 Task: Play online wordle game with 7 letters.
Action: Mouse moved to (590, 414)
Screenshot: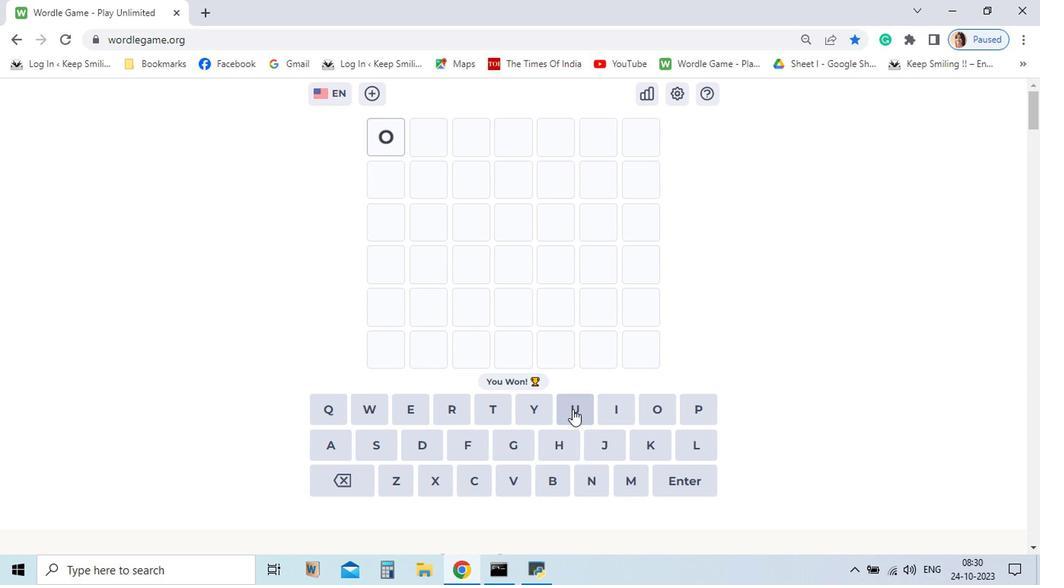 
Action: Mouse pressed left at (590, 414)
Screenshot: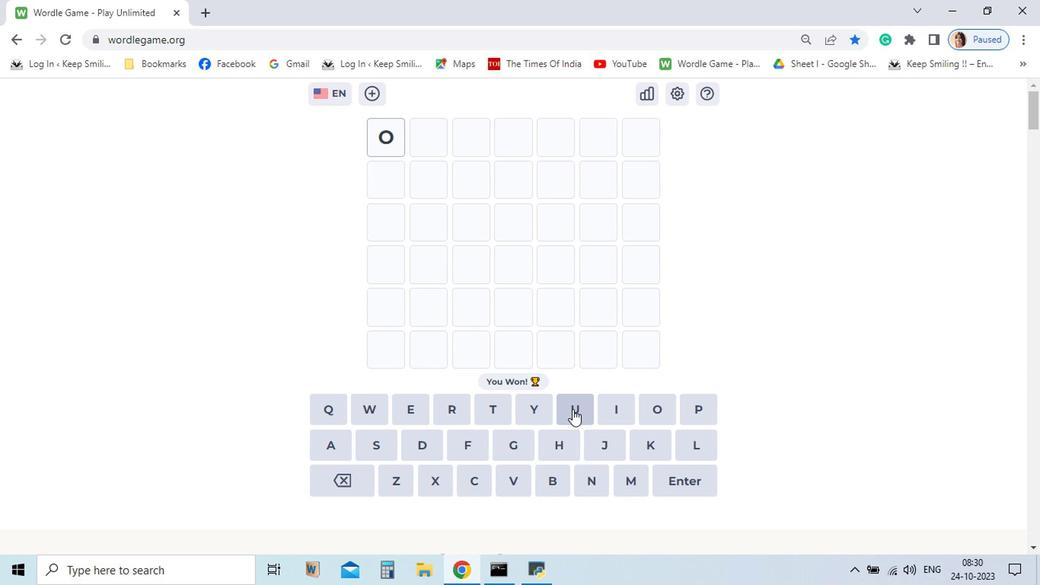 
Action: Mouse moved to (530, 414)
Screenshot: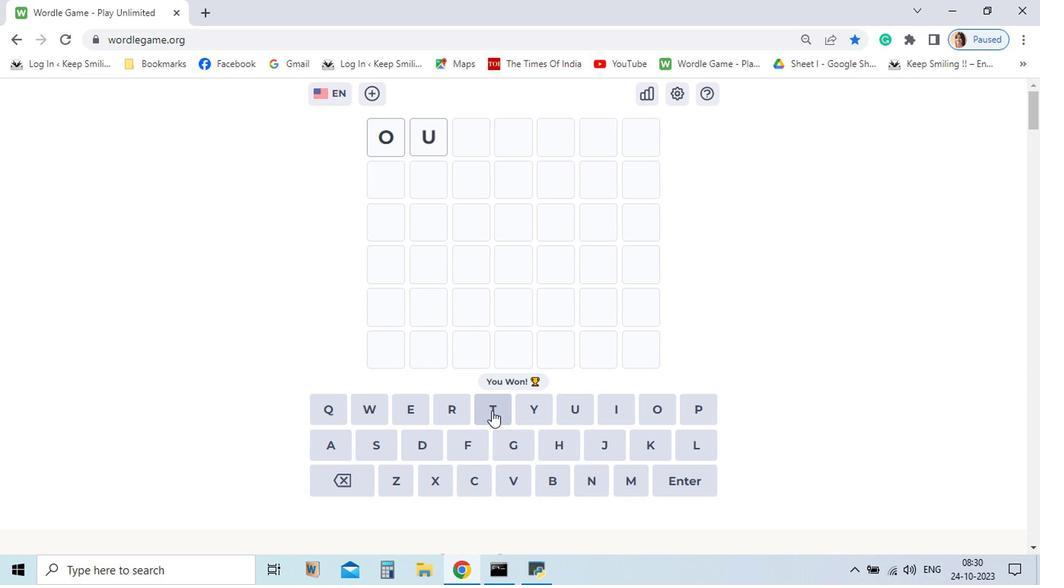 
Action: Mouse pressed left at (530, 414)
Screenshot: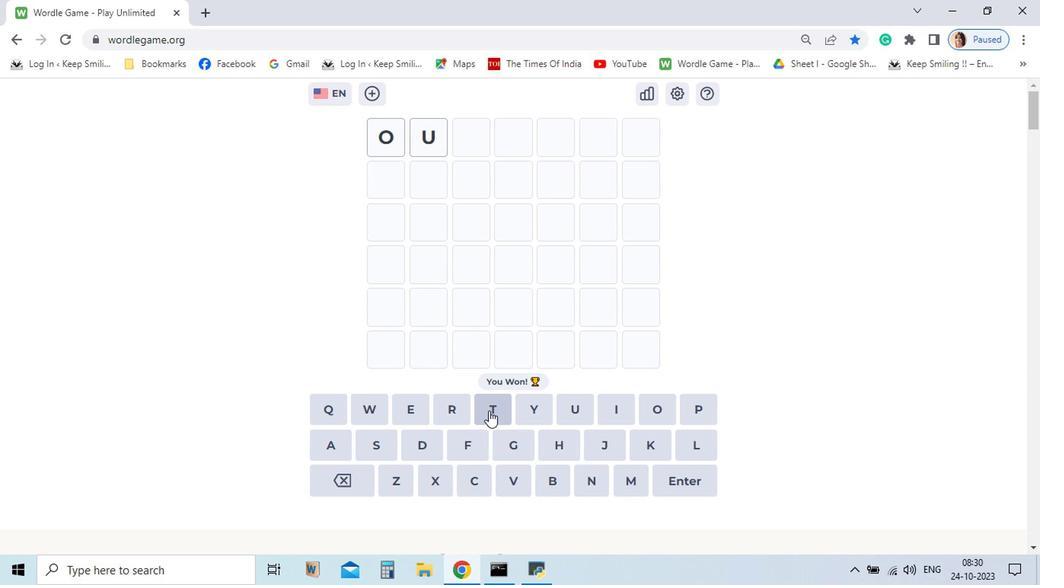 
Action: Mouse moved to (471, 415)
Screenshot: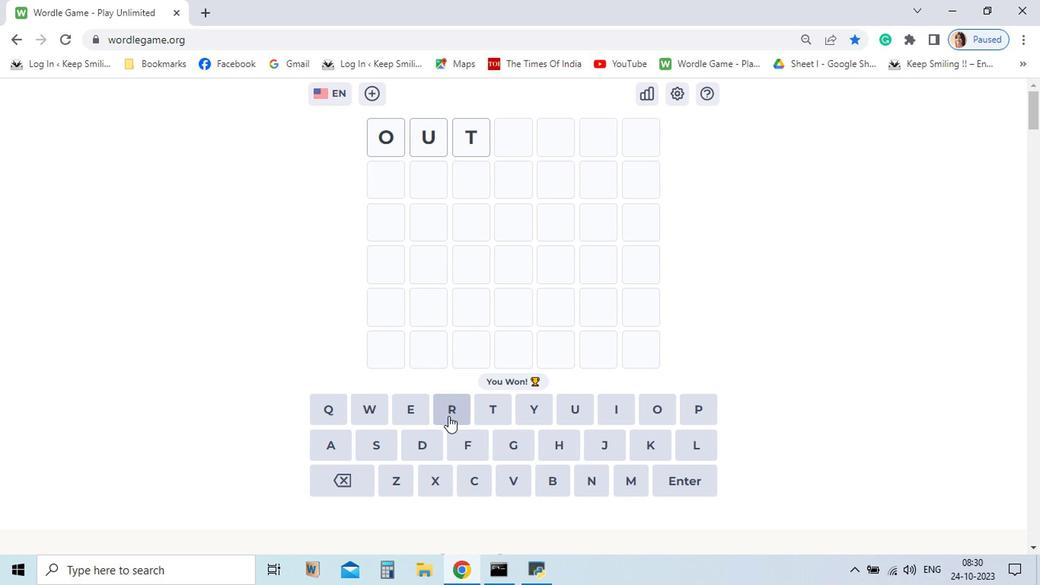 
Action: Mouse pressed left at (471, 415)
Screenshot: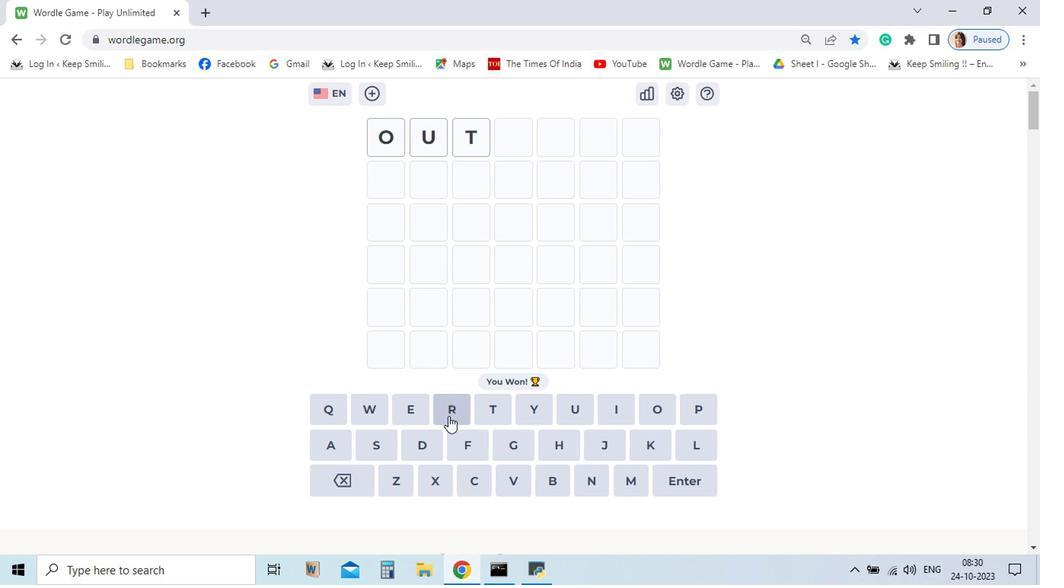 
Action: Mouse moved to (442, 418)
Screenshot: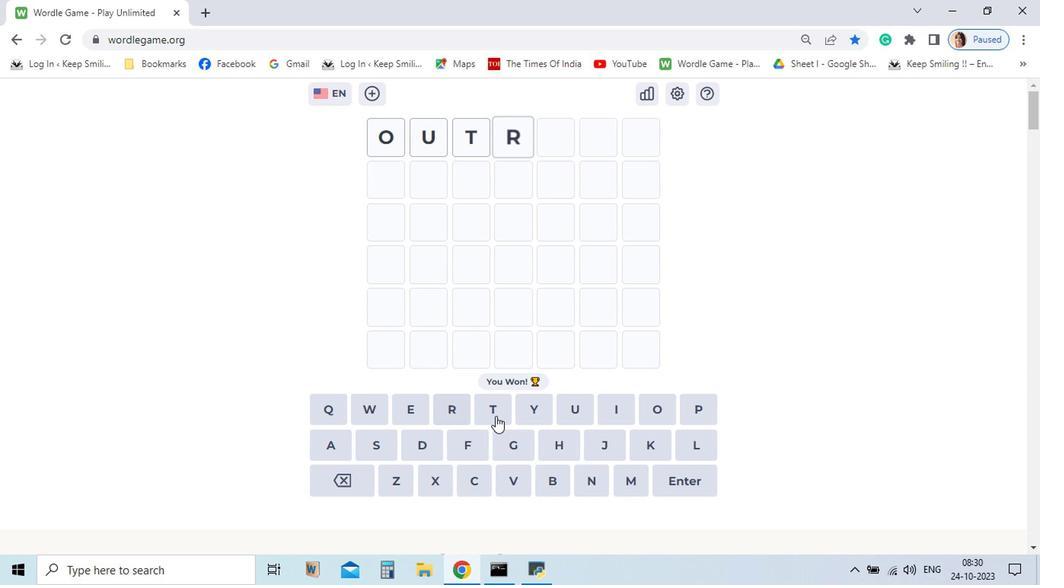 
Action: Mouse pressed left at (442, 418)
Screenshot: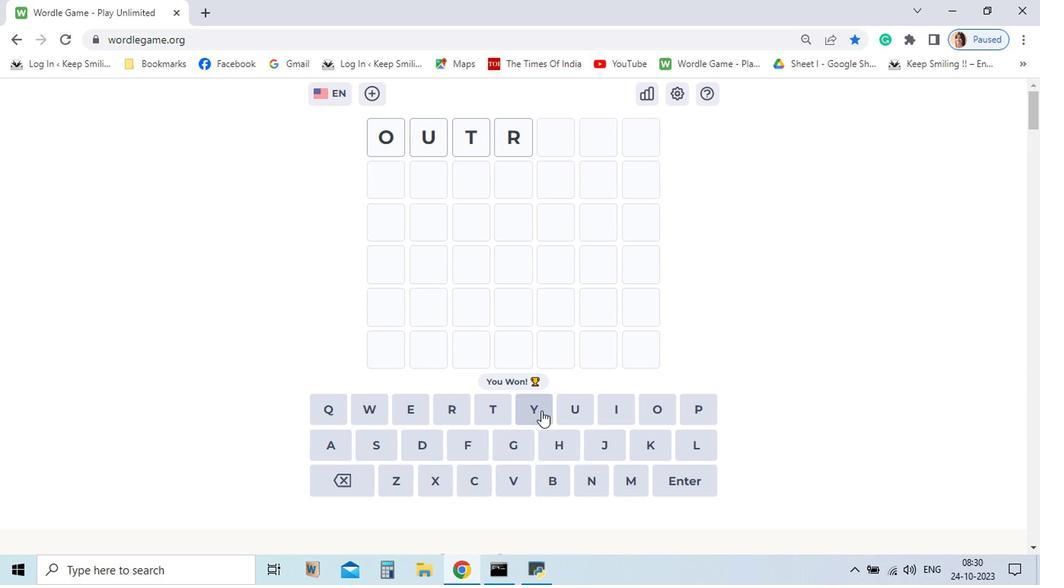 
Action: Mouse moved to (527, 416)
Screenshot: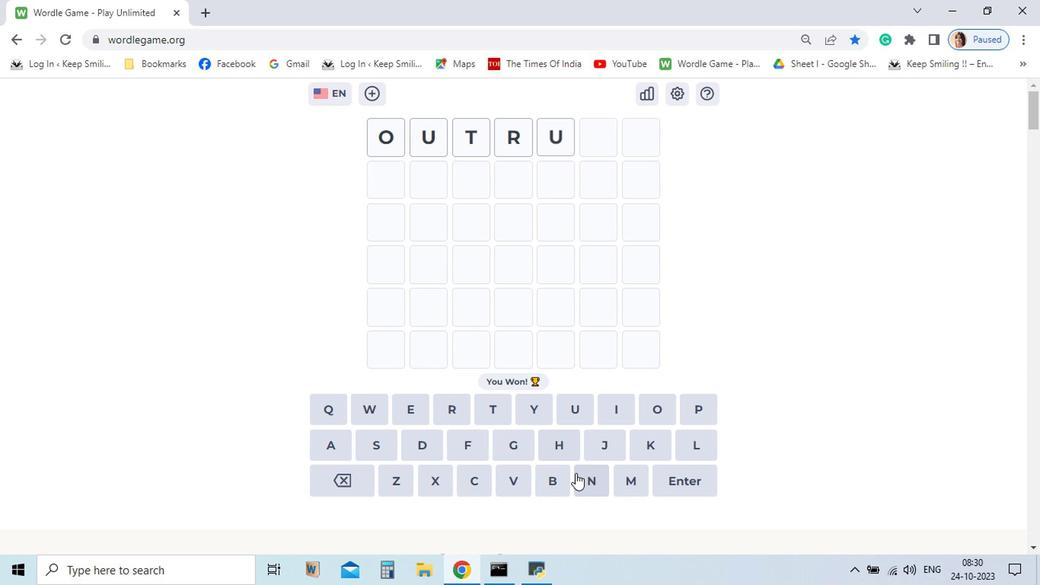 
Action: Mouse pressed left at (527, 416)
Screenshot: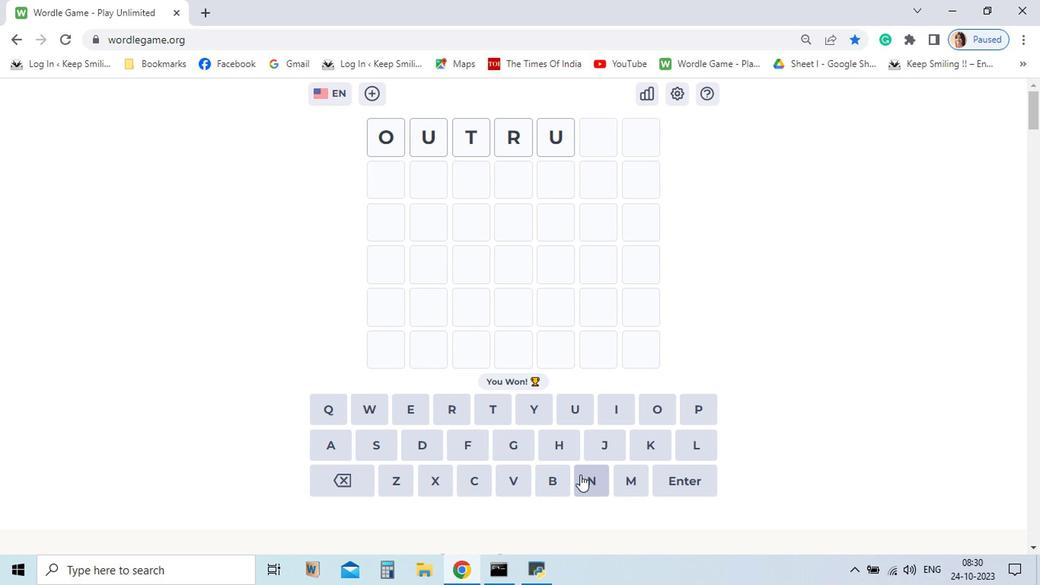 
Action: Mouse moved to (542, 464)
Screenshot: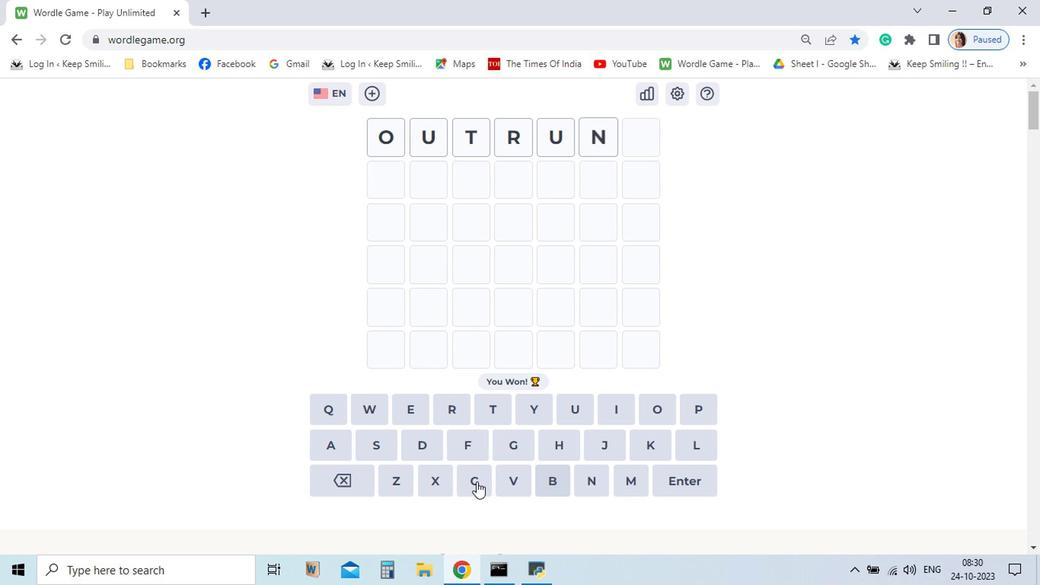 
Action: Mouse pressed left at (542, 464)
Screenshot: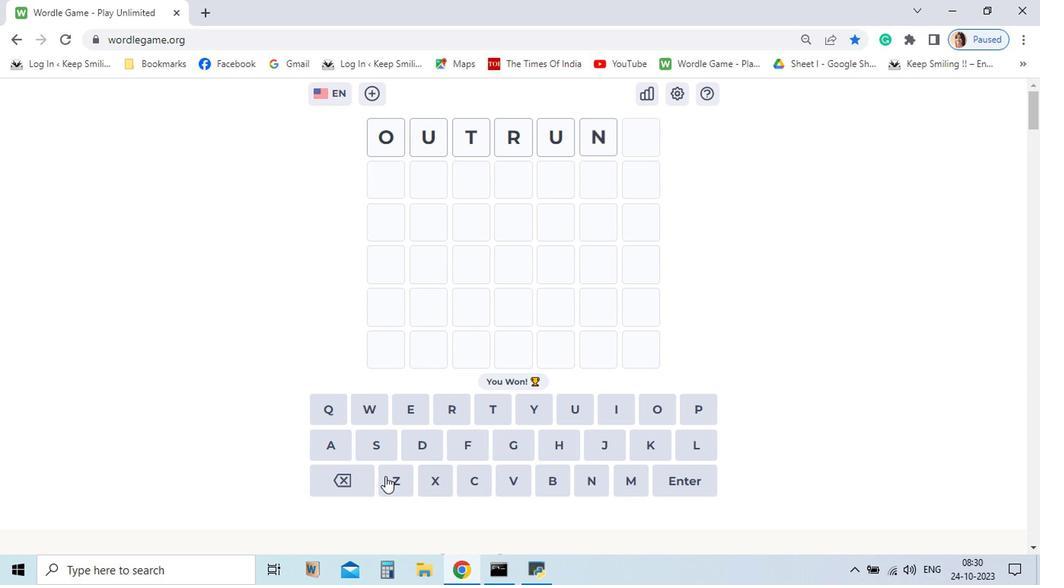 
Action: Mouse moved to (392, 439)
Screenshot: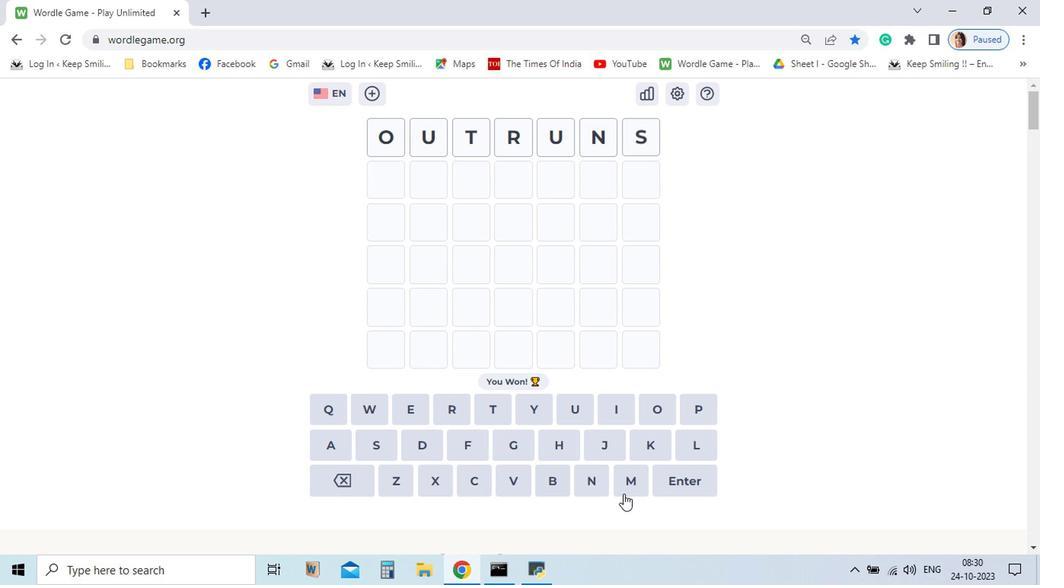 
Action: Mouse pressed left at (392, 439)
Screenshot: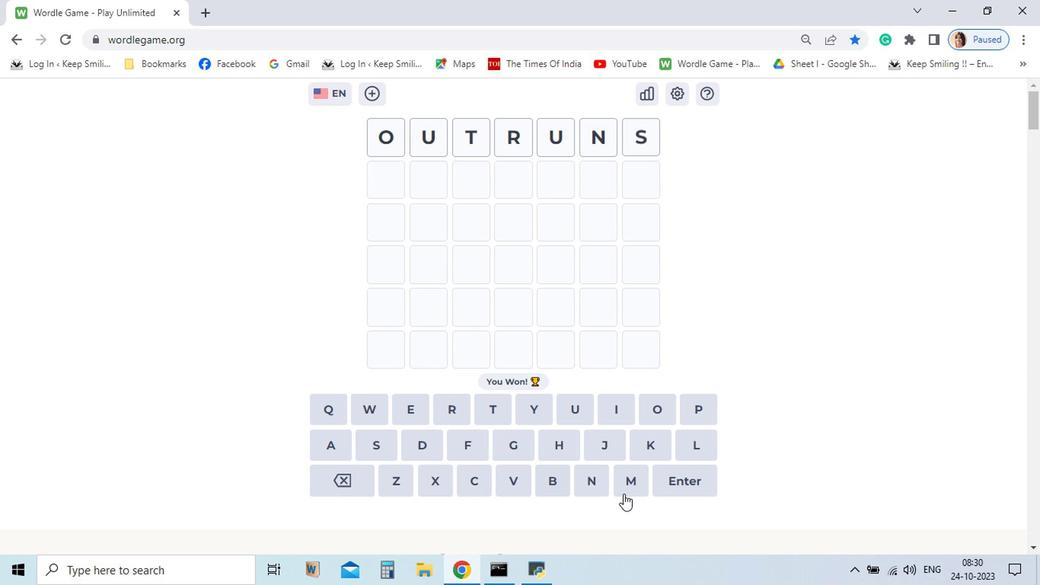 
Action: Mouse moved to (614, 461)
Screenshot: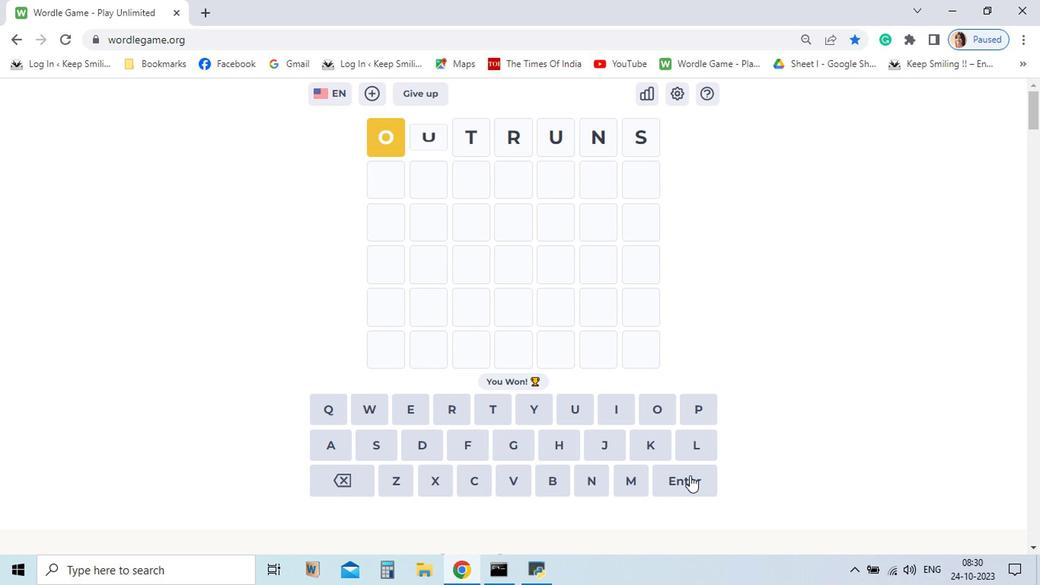 
Action: Mouse pressed left at (614, 461)
Screenshot: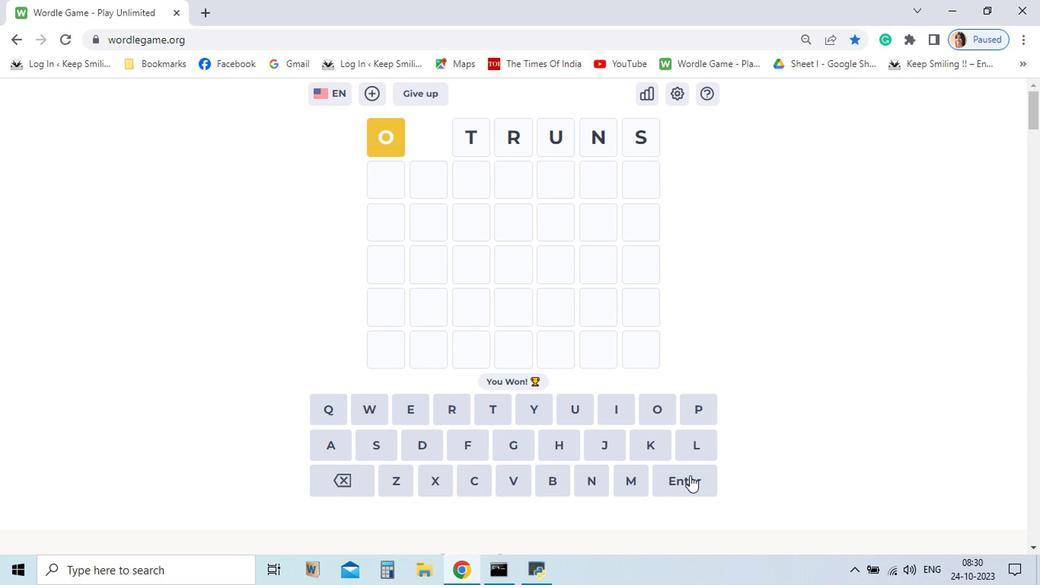 
Action: Mouse moved to (443, 416)
Screenshot: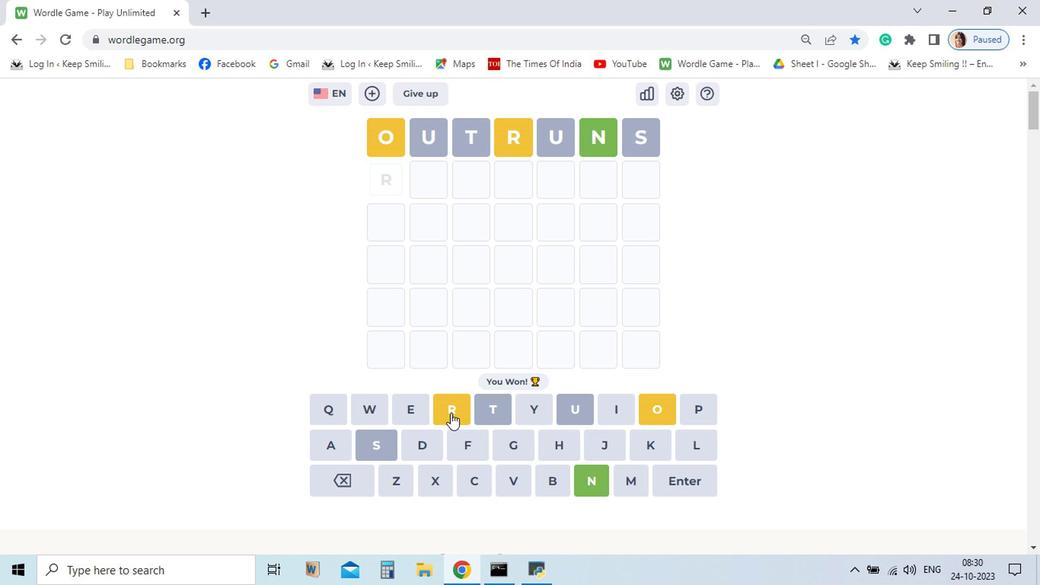 
Action: Mouse pressed left at (443, 416)
Screenshot: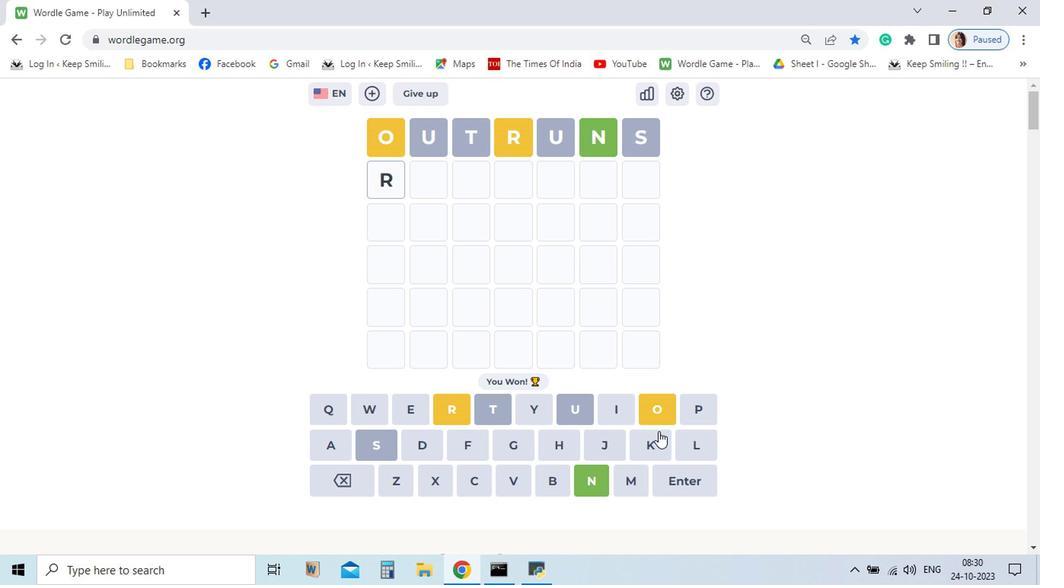 
Action: Mouse moved to (588, 413)
Screenshot: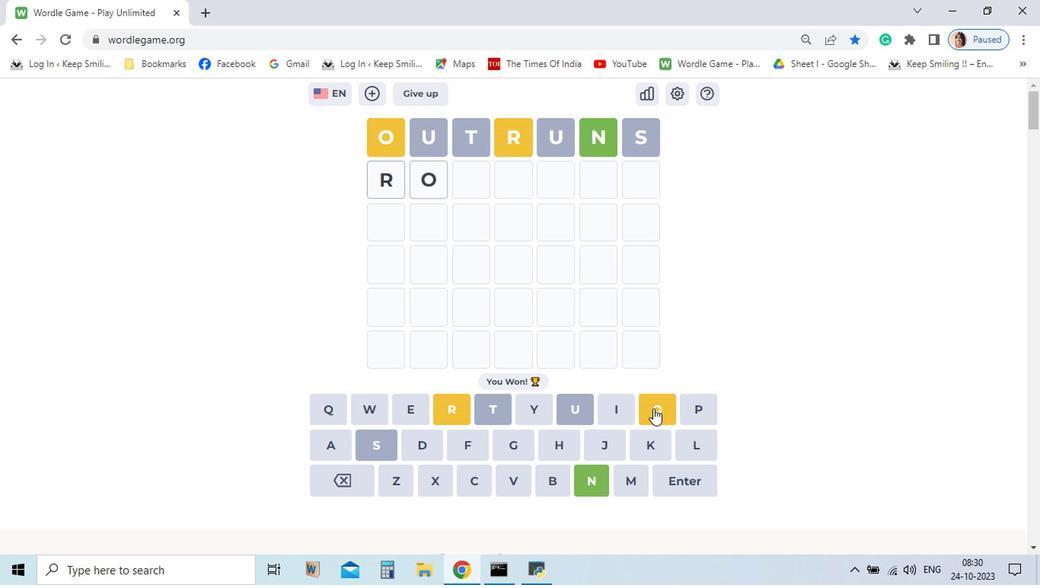 
Action: Mouse pressed left at (588, 413)
Screenshot: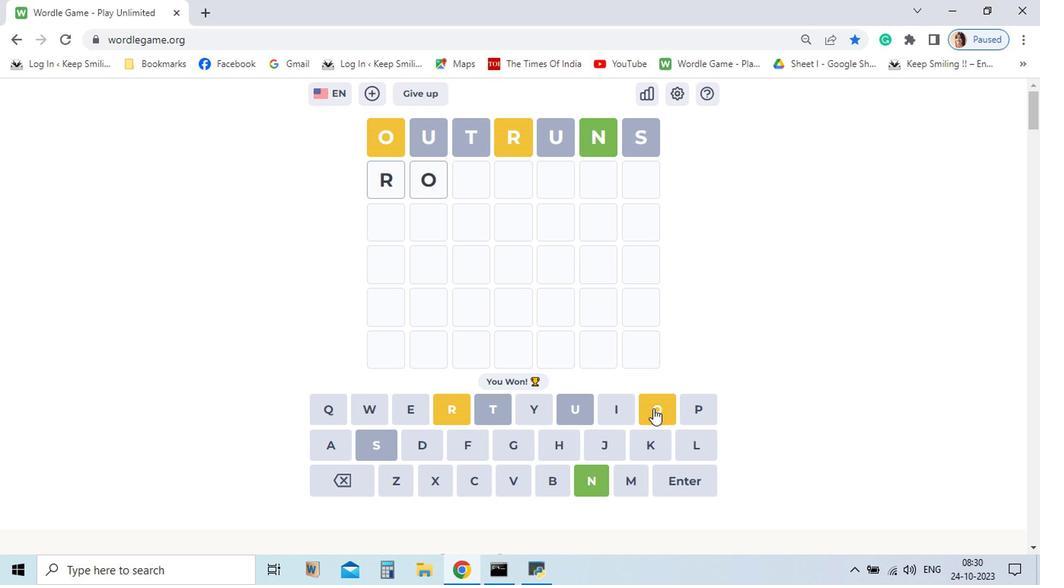
Action: Mouse moved to (360, 440)
Screenshot: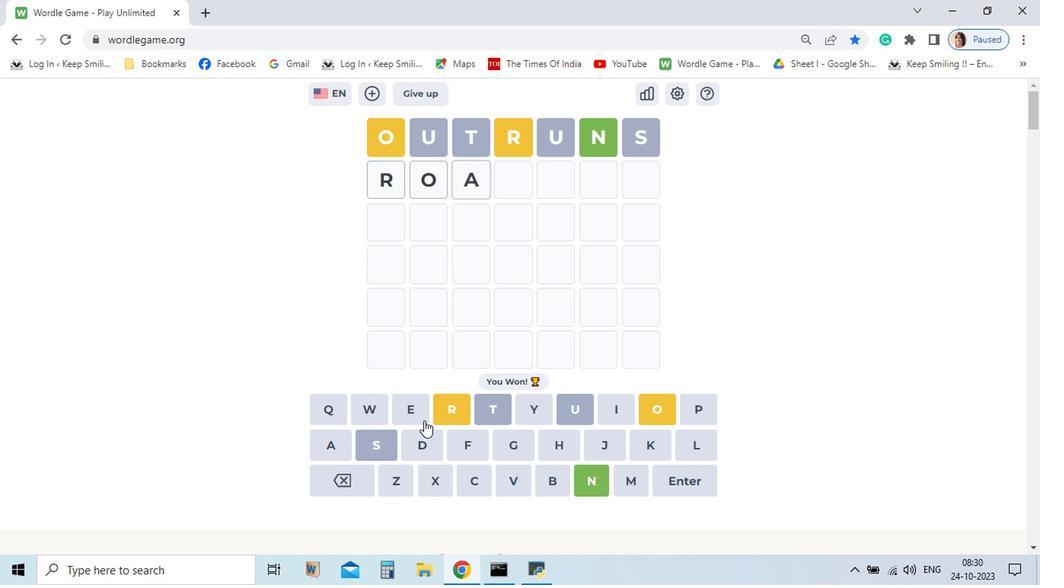 
Action: Mouse pressed left at (360, 440)
Screenshot: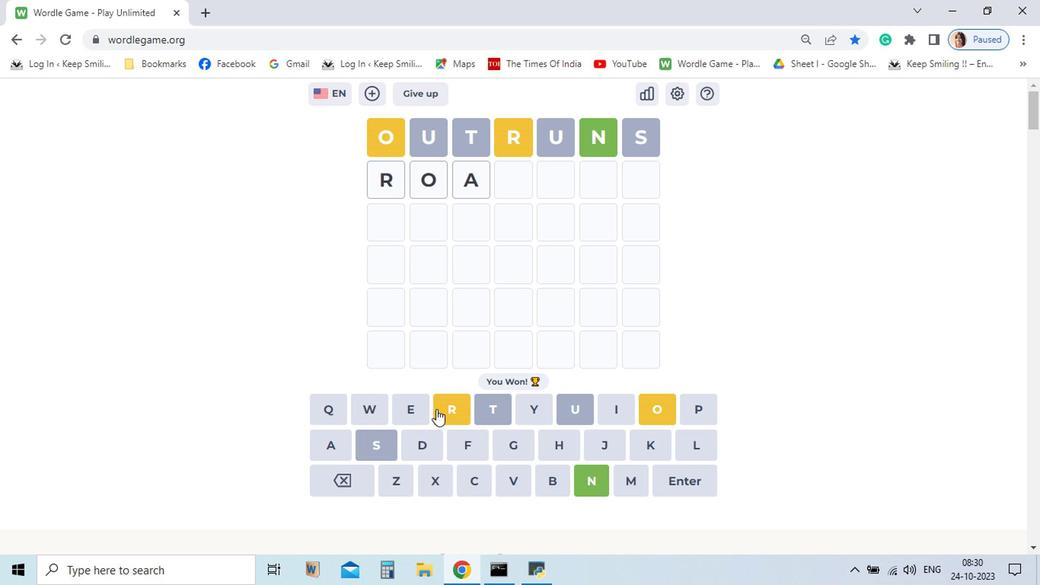 
Action: Mouse moved to (441, 414)
Screenshot: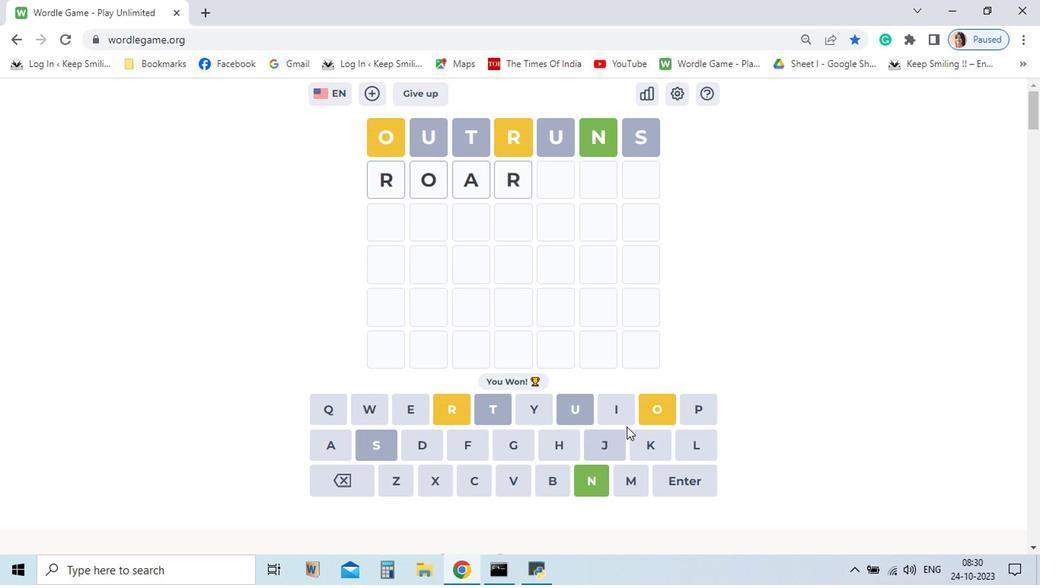 
Action: Mouse pressed left at (441, 414)
Screenshot: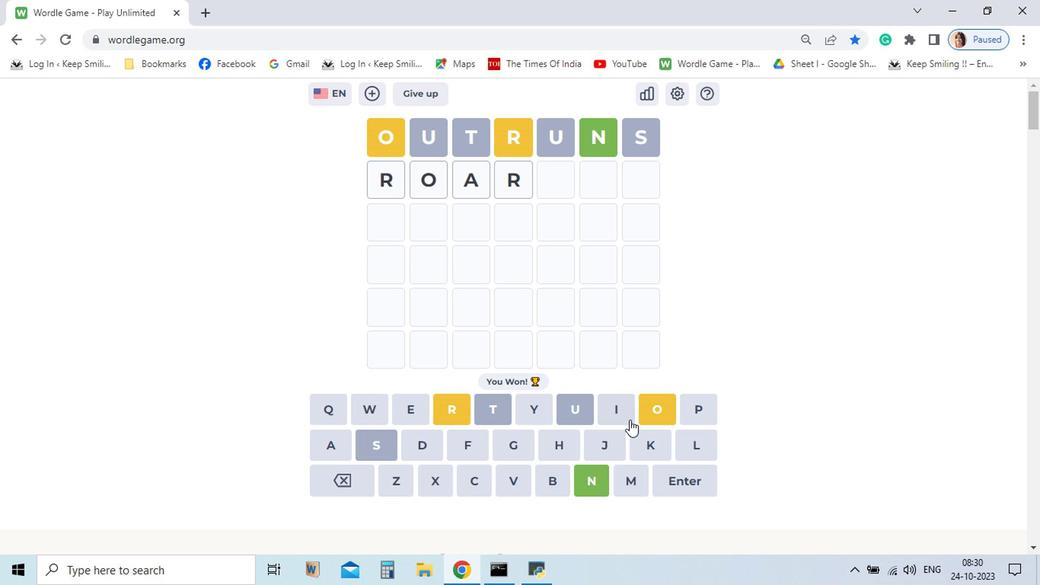 
Action: Mouse moved to (564, 414)
Screenshot: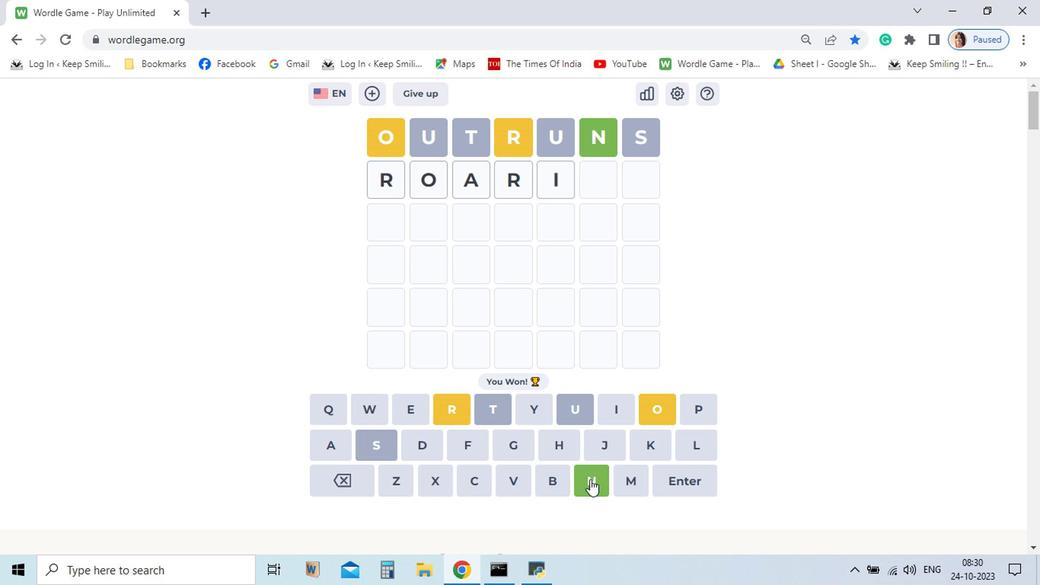 
Action: Mouse pressed left at (564, 414)
Screenshot: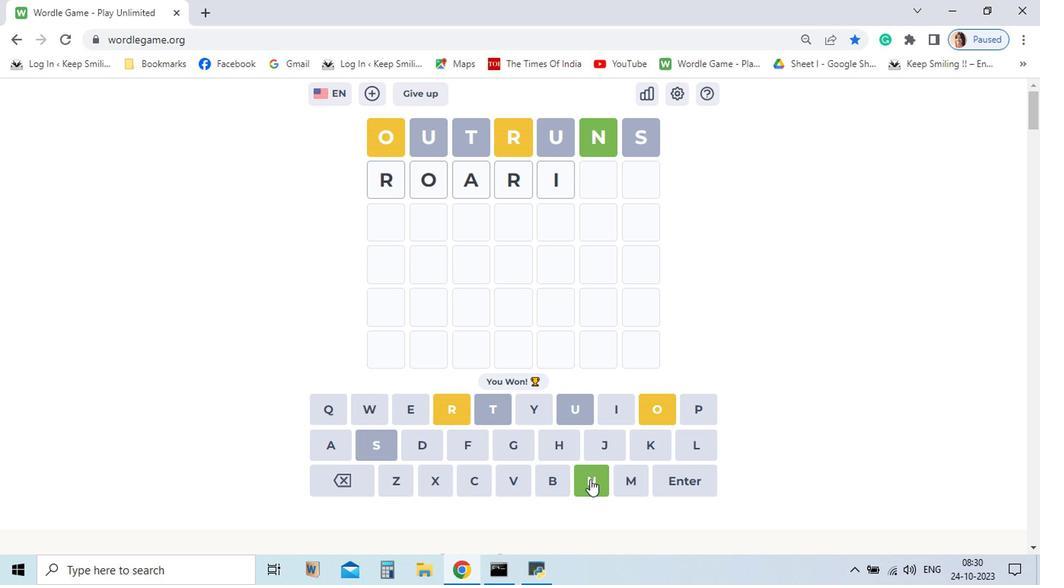 
Action: Mouse moved to (543, 463)
Screenshot: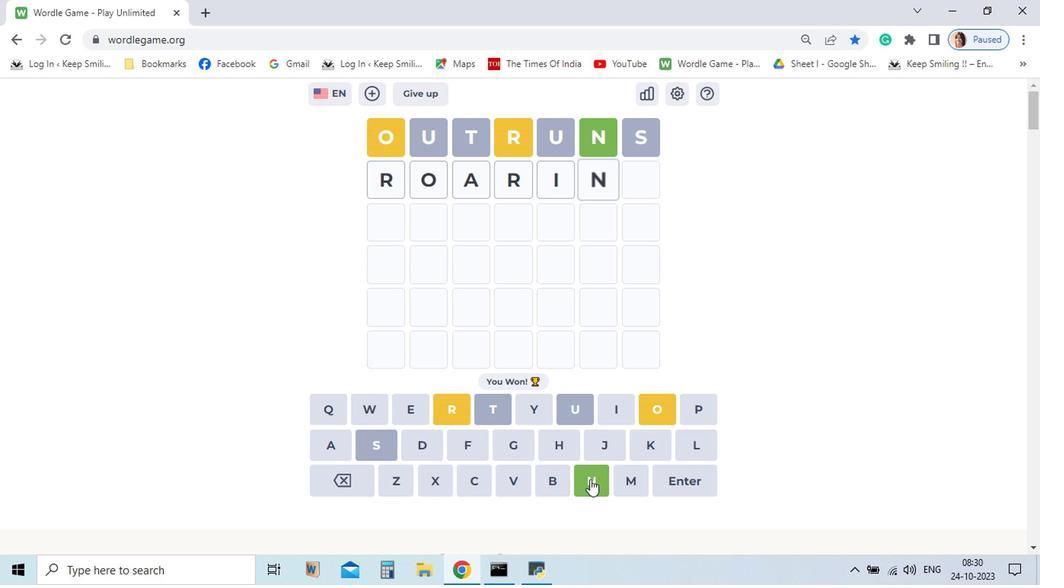 
Action: Mouse pressed left at (543, 463)
Screenshot: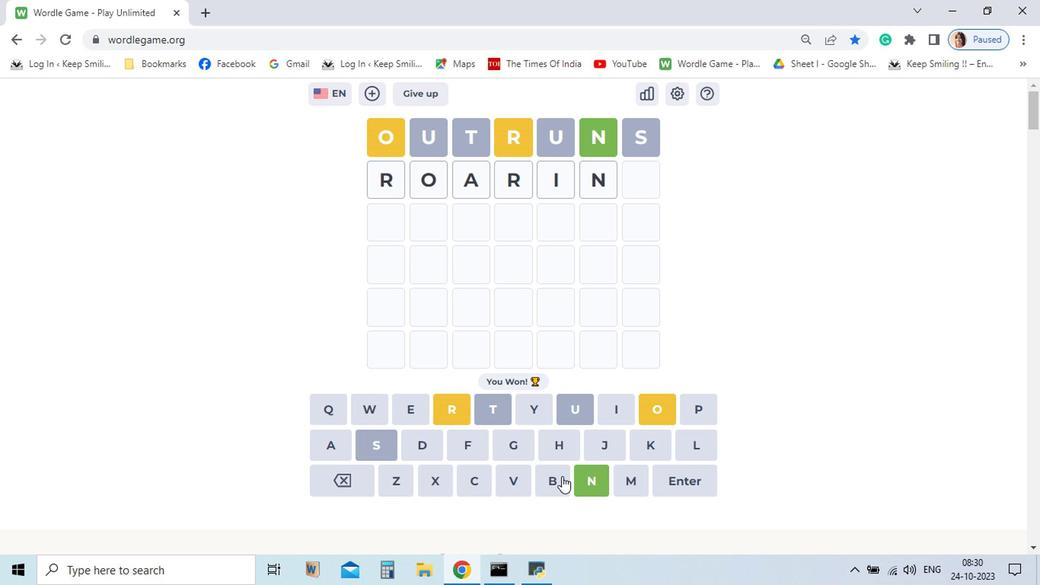 
Action: Mouse moved to (487, 440)
Screenshot: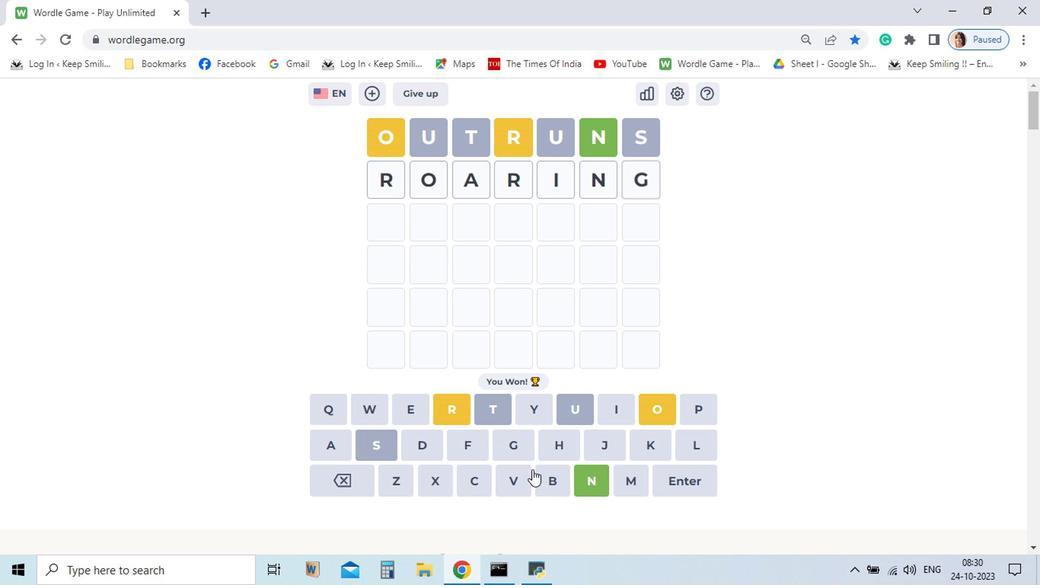 
Action: Mouse pressed left at (487, 440)
Screenshot: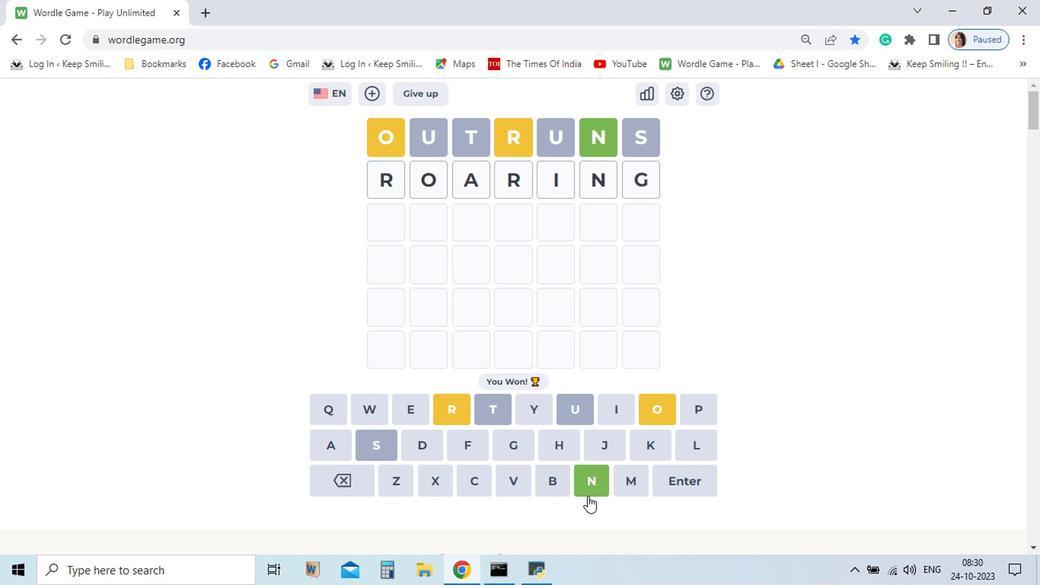 
Action: Mouse moved to (608, 462)
Screenshot: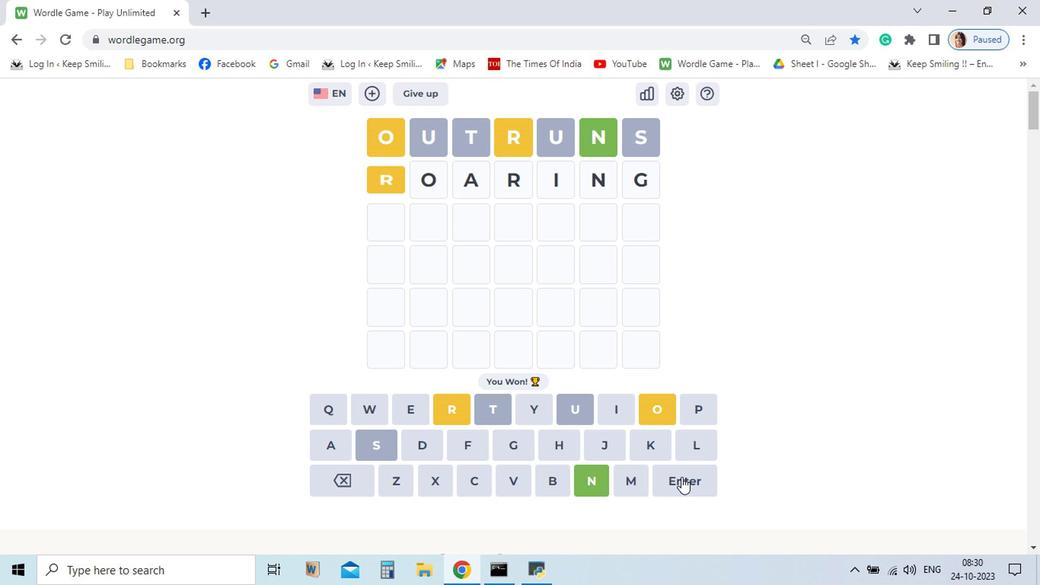 
Action: Mouse pressed left at (608, 462)
Screenshot: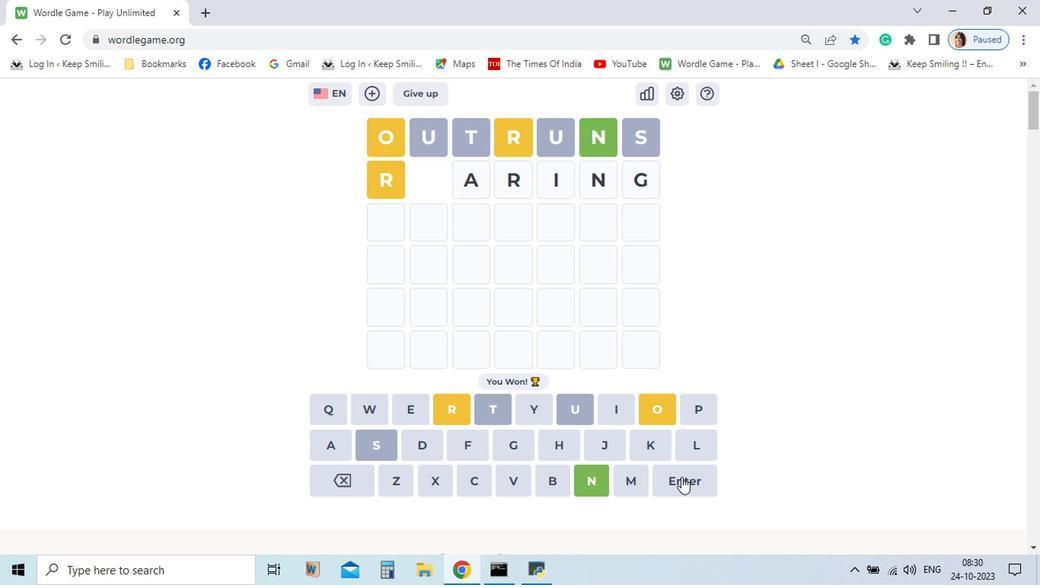
Action: Mouse moved to (623, 416)
Screenshot: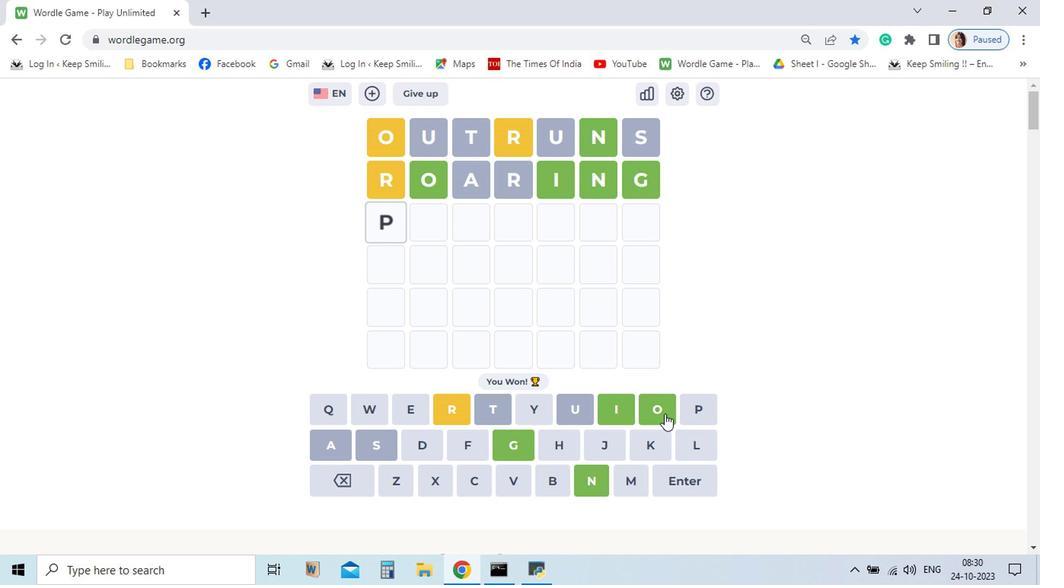
Action: Mouse pressed left at (623, 416)
Screenshot: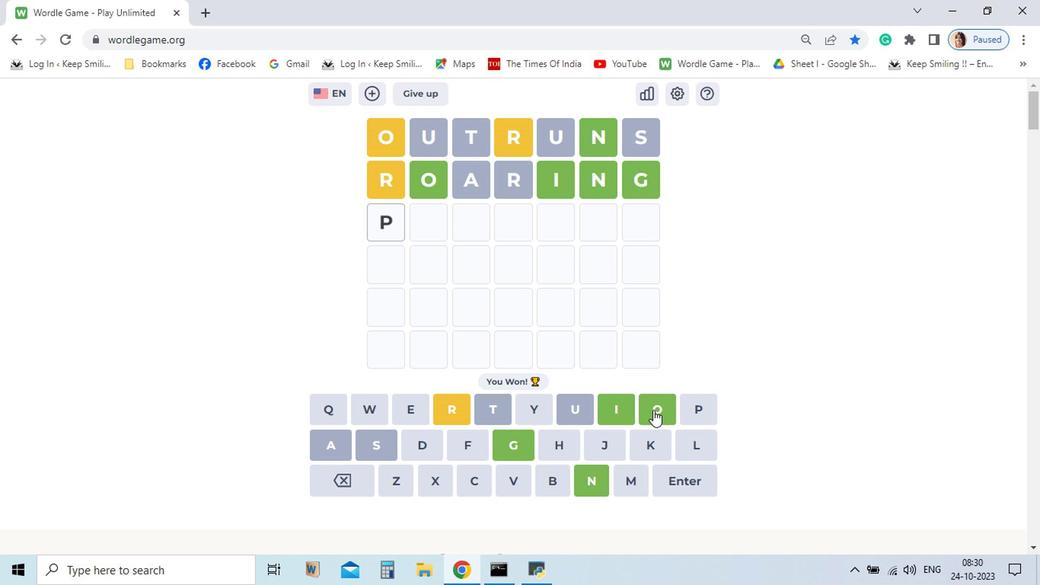 
Action: Mouse moved to (588, 414)
Screenshot: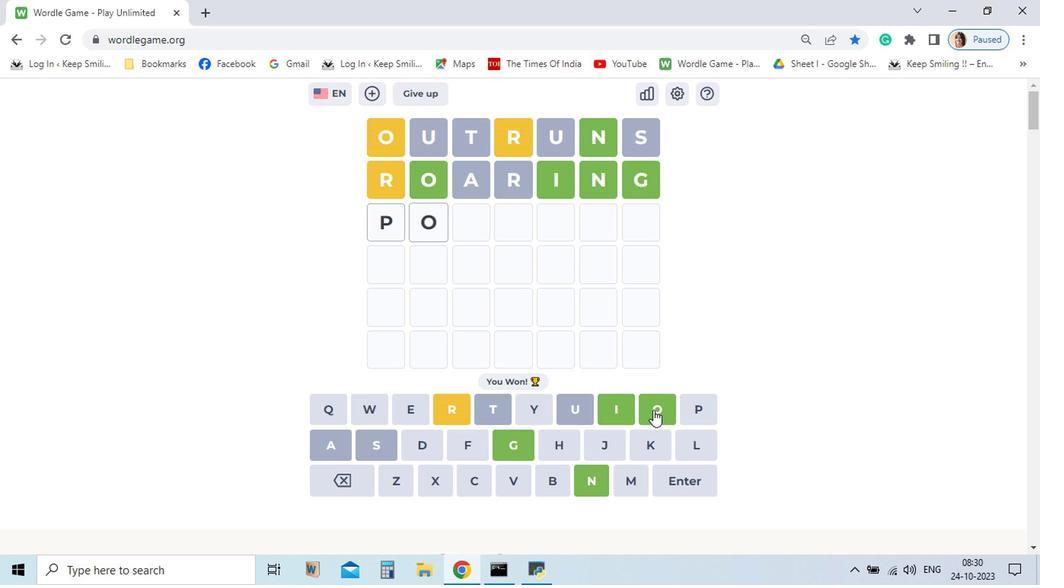 
Action: Mouse pressed left at (588, 414)
Screenshot: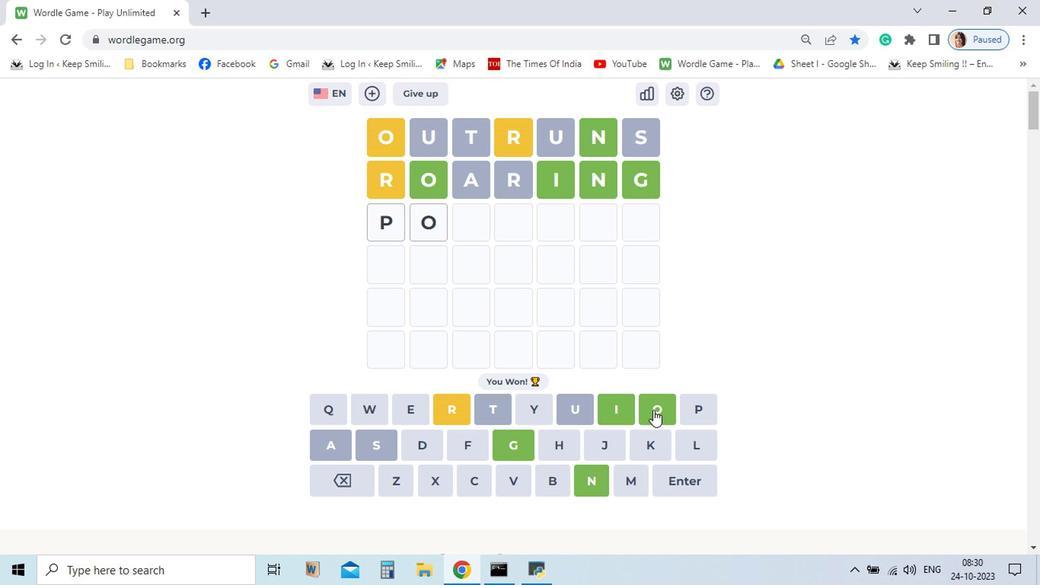 
Action: Mouse moved to (447, 413)
Screenshot: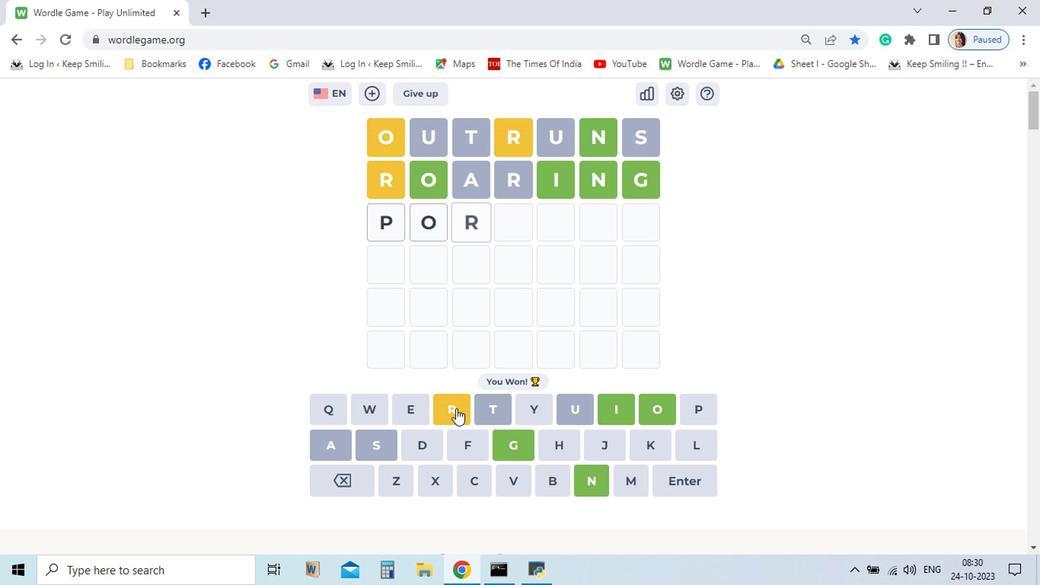 
Action: Mouse pressed left at (447, 413)
Screenshot: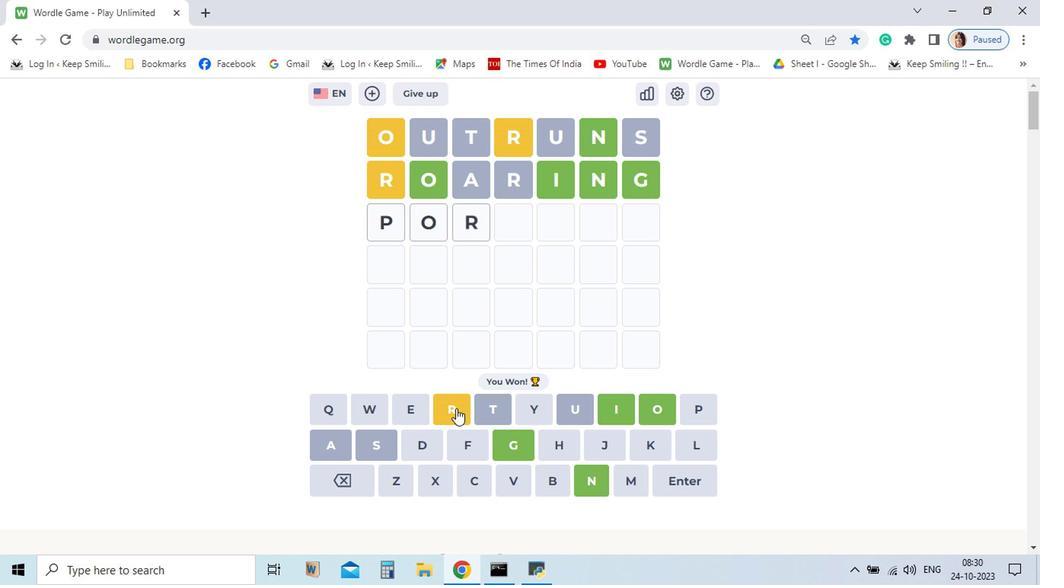 
Action: Mouse moved to (369, 463)
Screenshot: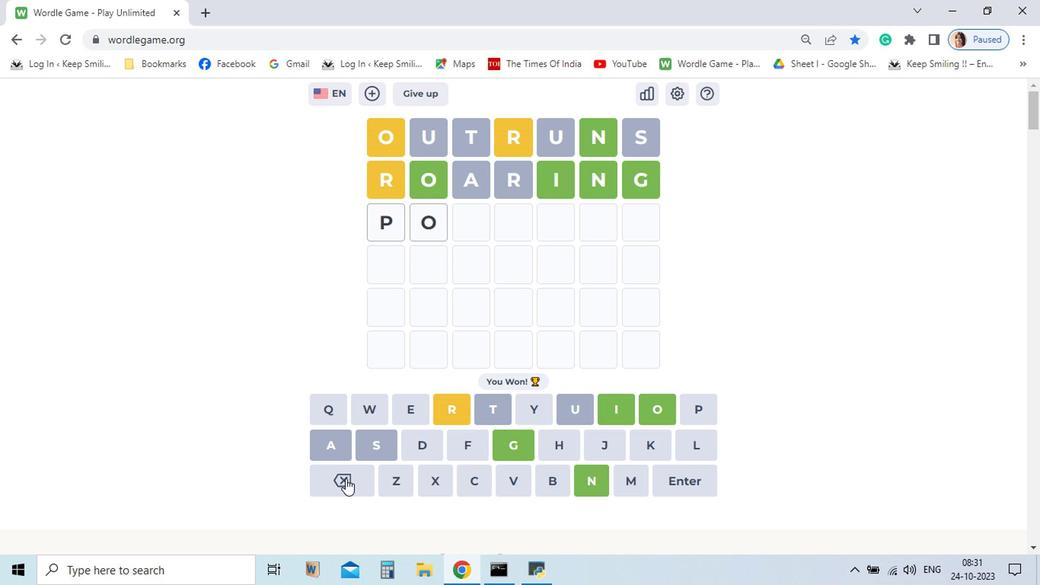 
Action: Mouse pressed left at (369, 463)
Screenshot: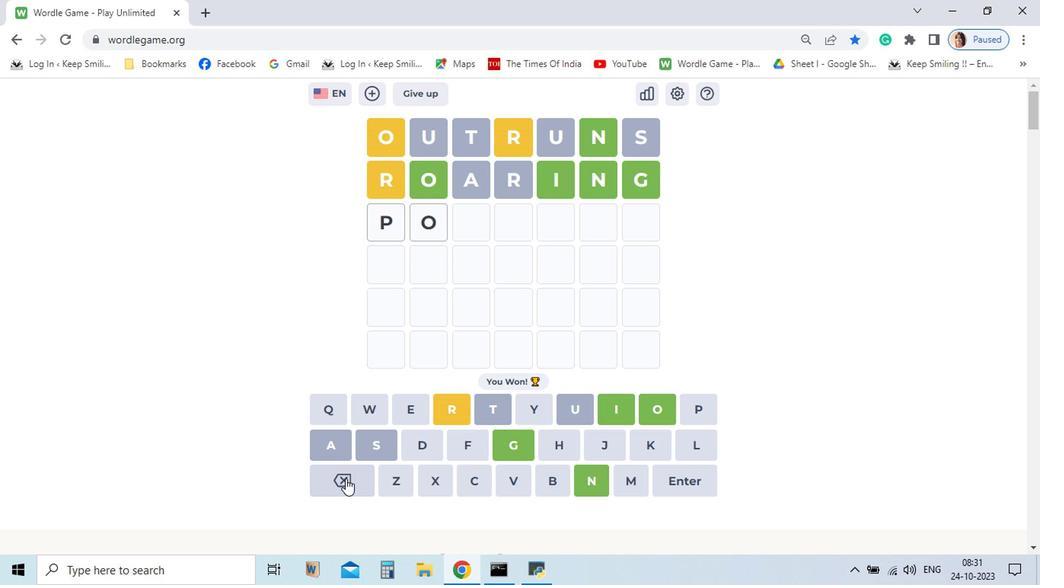 
Action: Mouse pressed left at (369, 463)
Screenshot: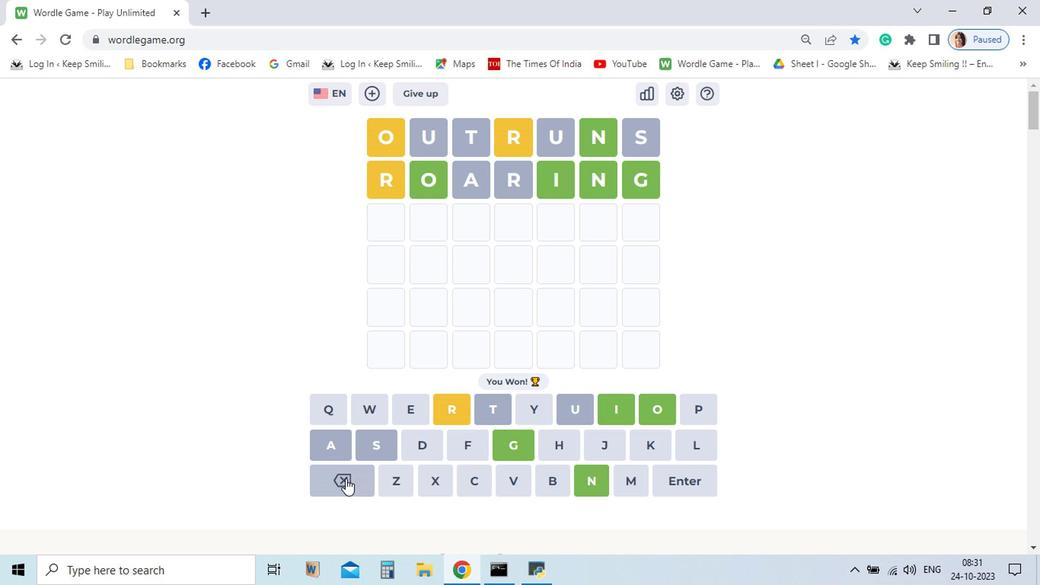
Action: Mouse pressed left at (369, 463)
Screenshot: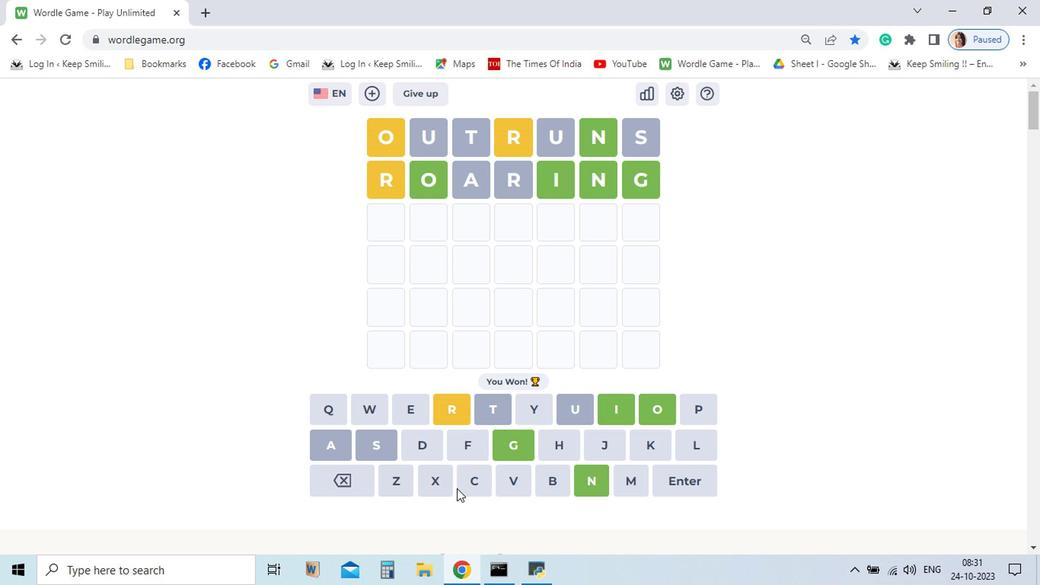 
Action: Mouse moved to (456, 442)
Screenshot: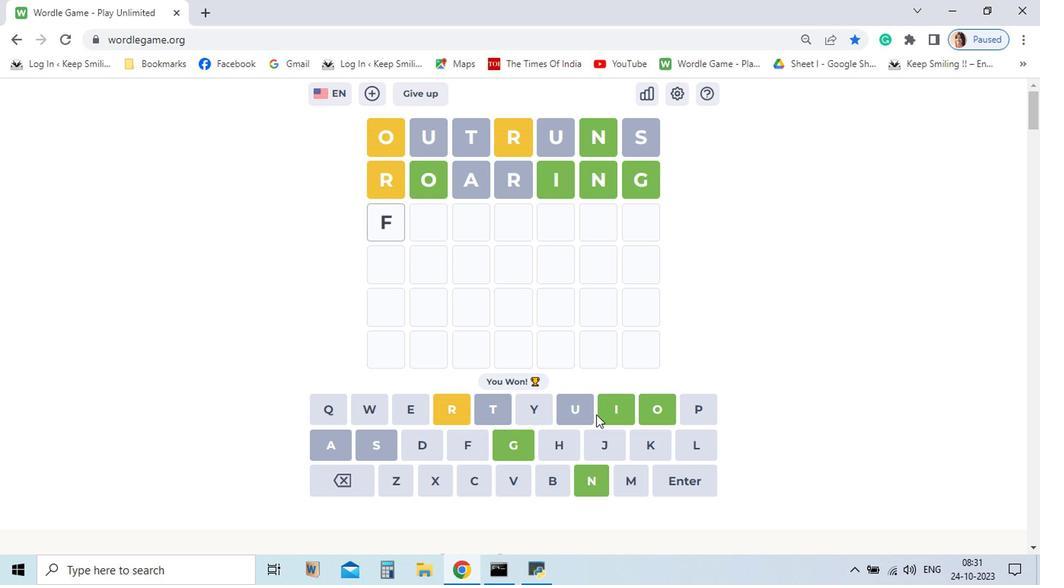 
Action: Mouse pressed left at (456, 442)
Screenshot: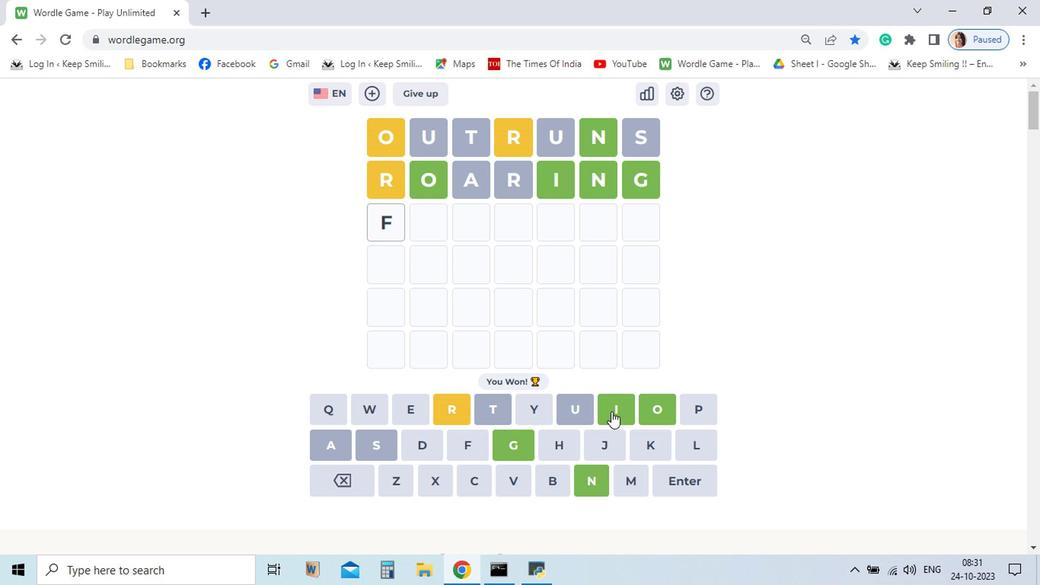 
Action: Mouse moved to (586, 412)
Screenshot: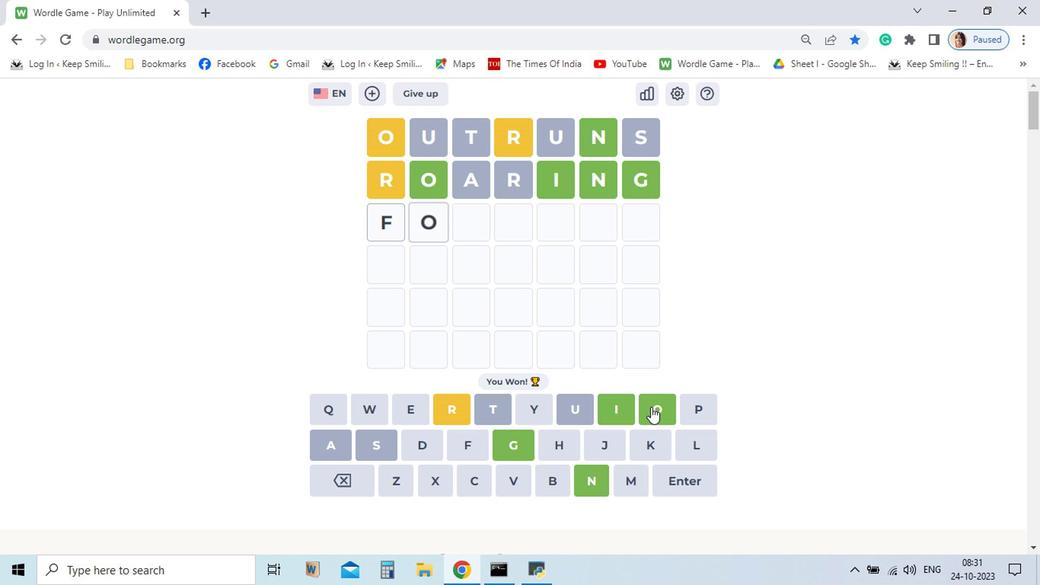 
Action: Mouse pressed left at (586, 412)
Screenshot: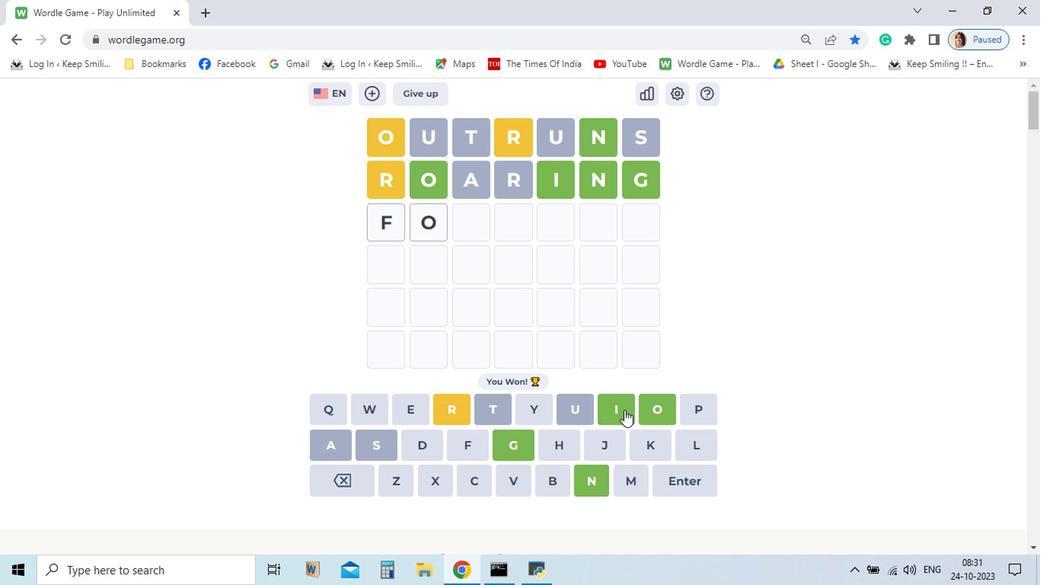 
Action: Mouse moved to (445, 411)
Screenshot: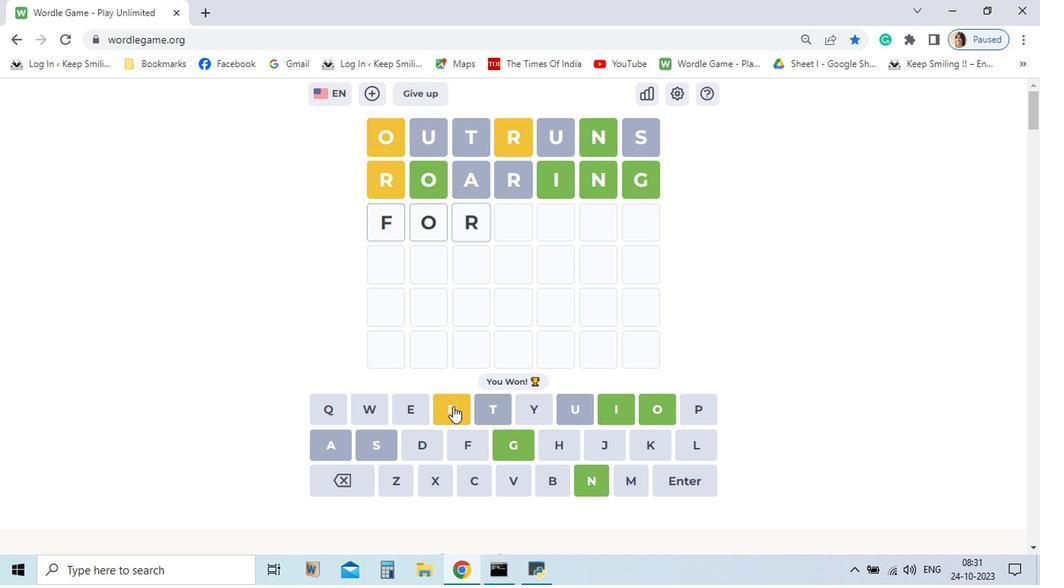 
Action: Mouse pressed left at (445, 411)
Screenshot: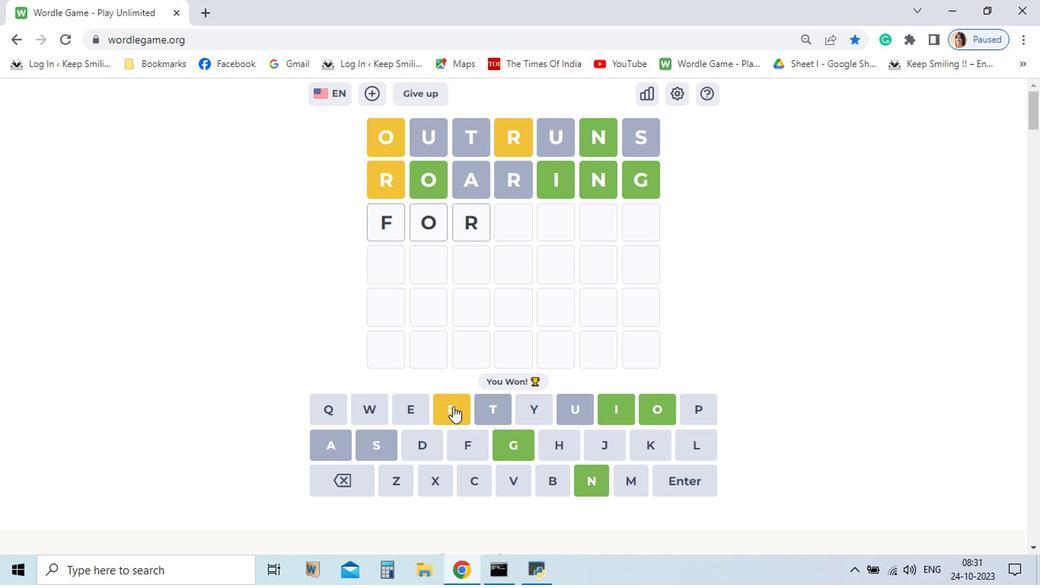 
Action: Mouse moved to (564, 463)
Screenshot: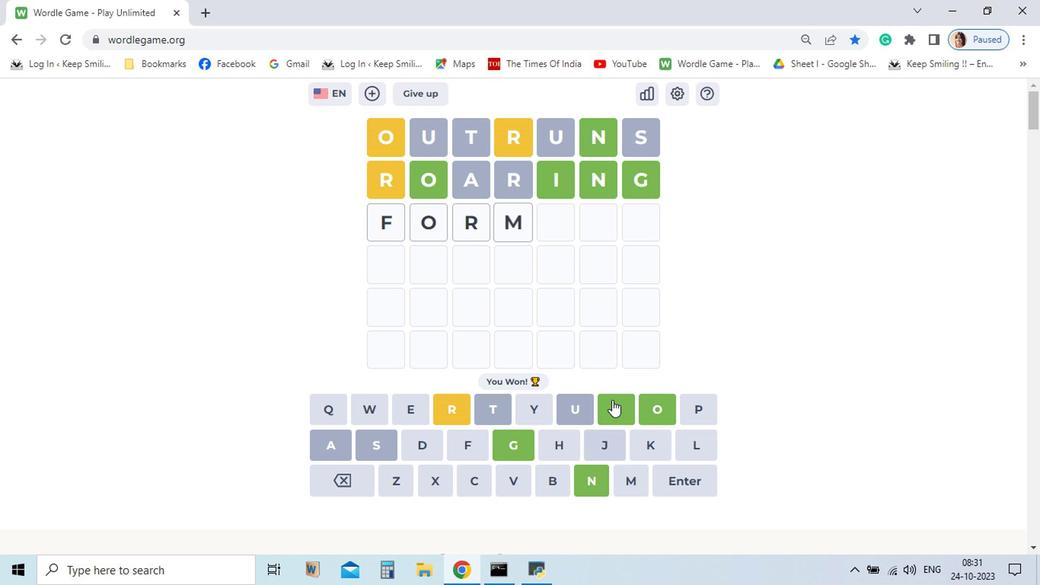
Action: Mouse pressed left at (564, 463)
Screenshot: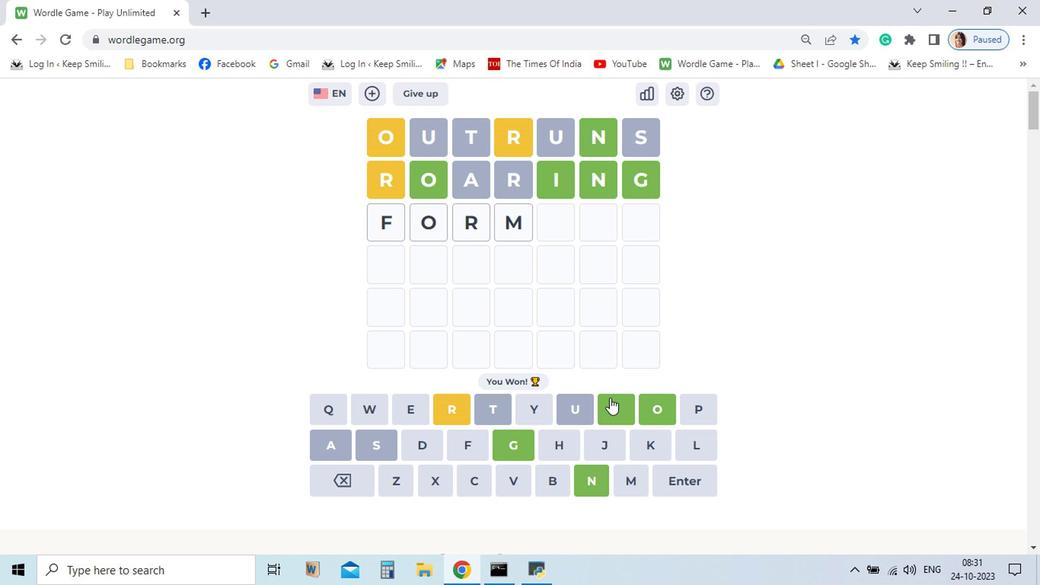 
Action: Mouse moved to (557, 405)
Screenshot: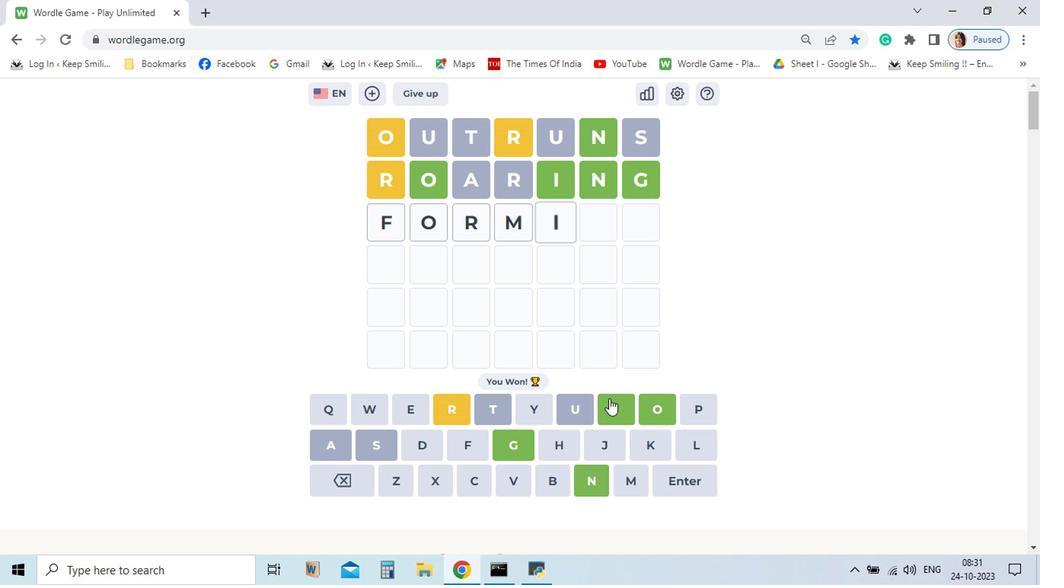 
Action: Mouse pressed left at (557, 405)
Screenshot: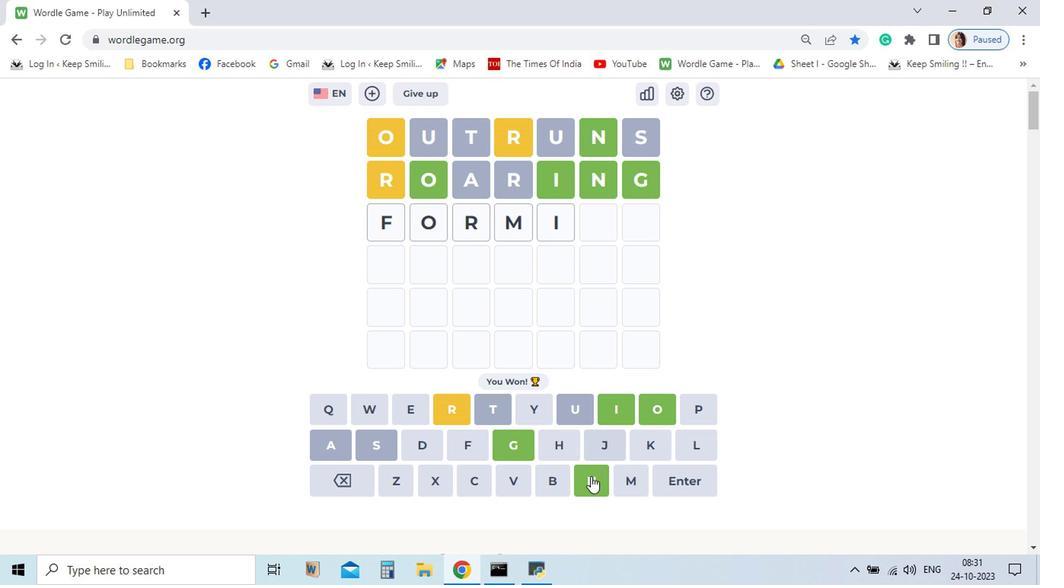 
Action: Mouse moved to (542, 461)
Screenshot: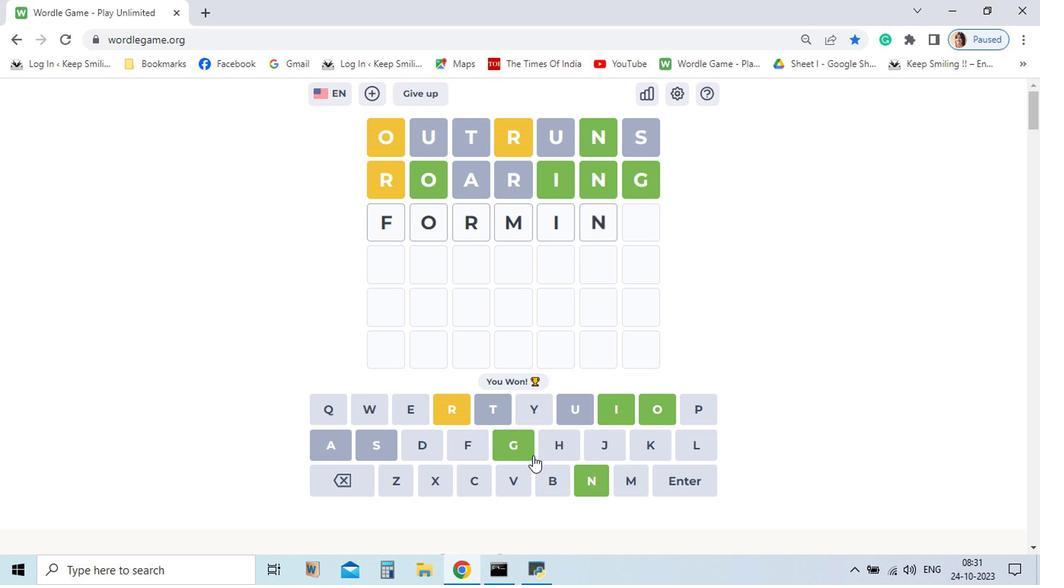 
Action: Mouse pressed left at (542, 461)
Screenshot: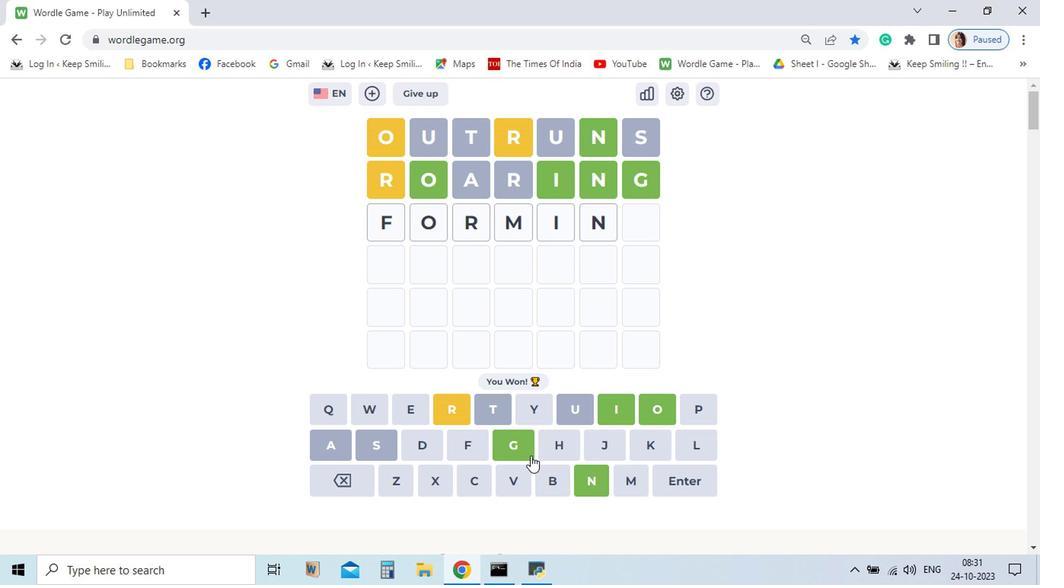 
Action: Mouse moved to (491, 440)
Screenshot: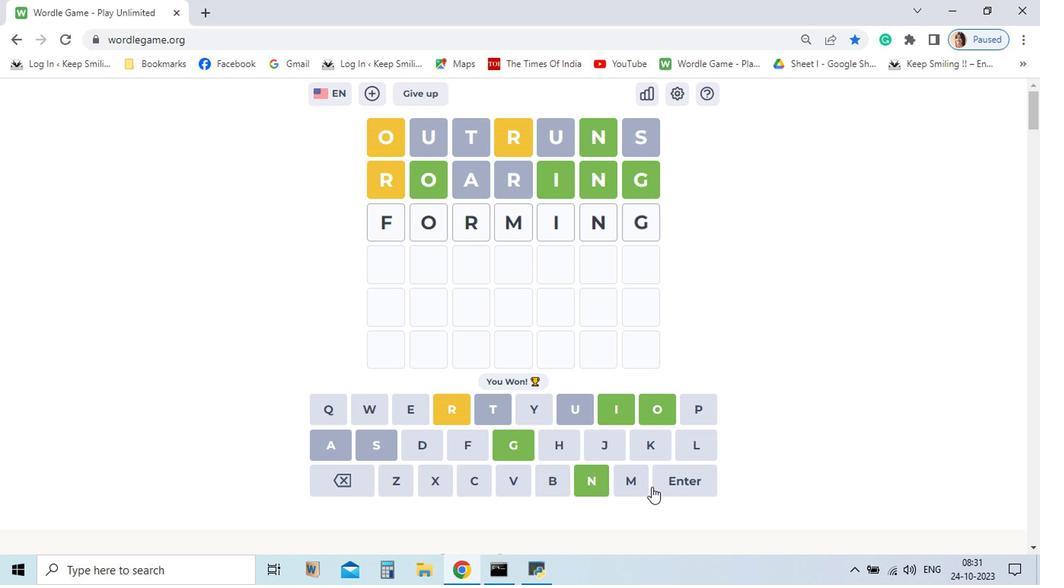 
Action: Mouse pressed left at (491, 440)
Screenshot: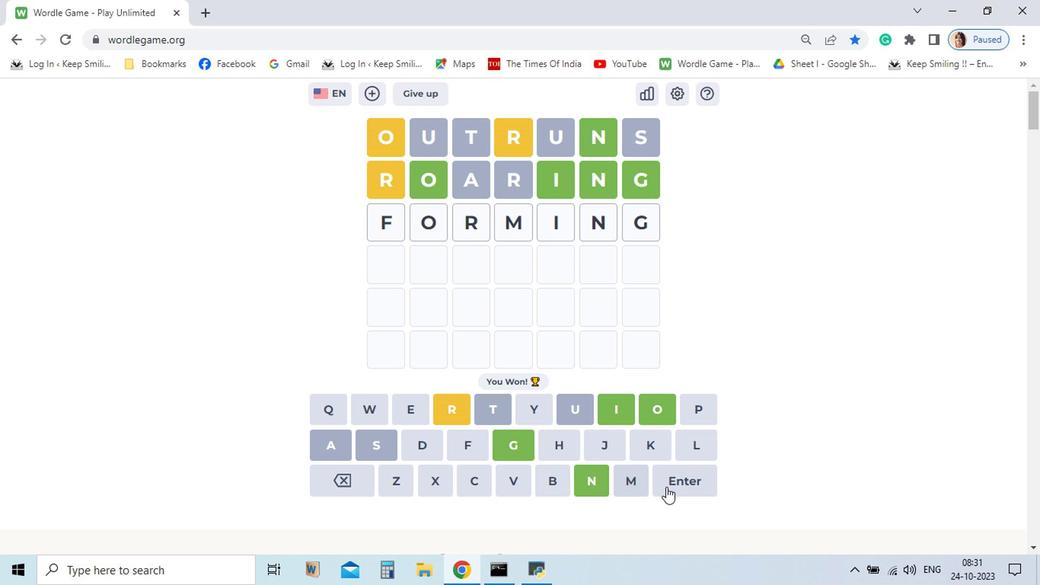 
Action: Mouse moved to (604, 467)
Screenshot: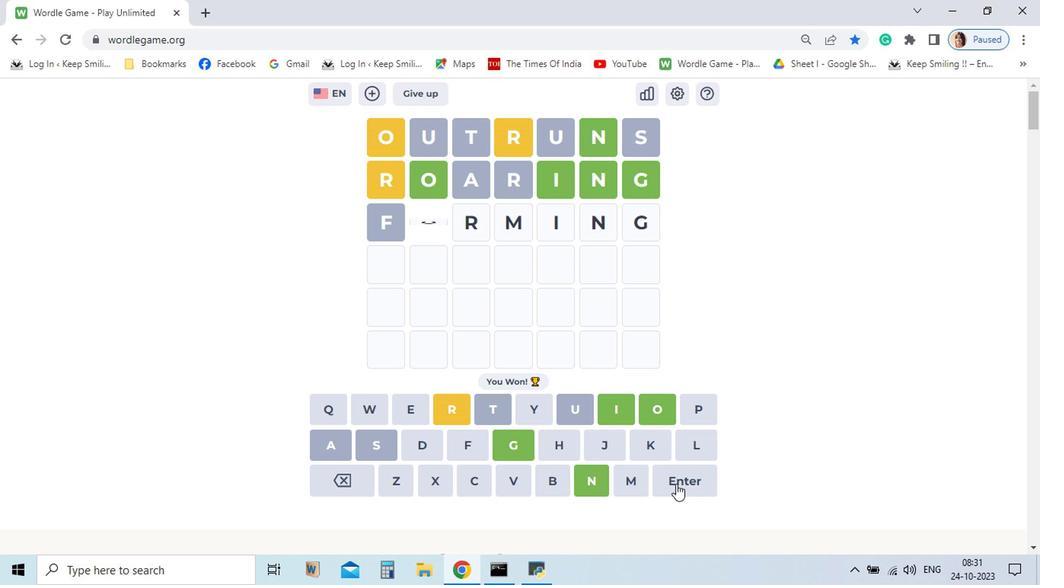 
Action: Mouse pressed left at (604, 467)
Screenshot: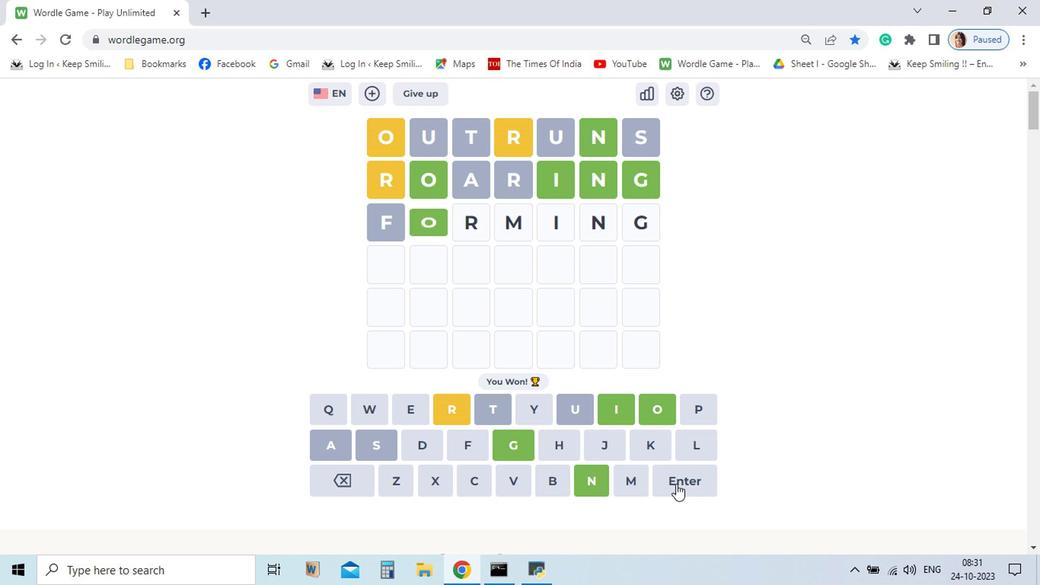 
Action: Mouse moved to (569, 465)
Screenshot: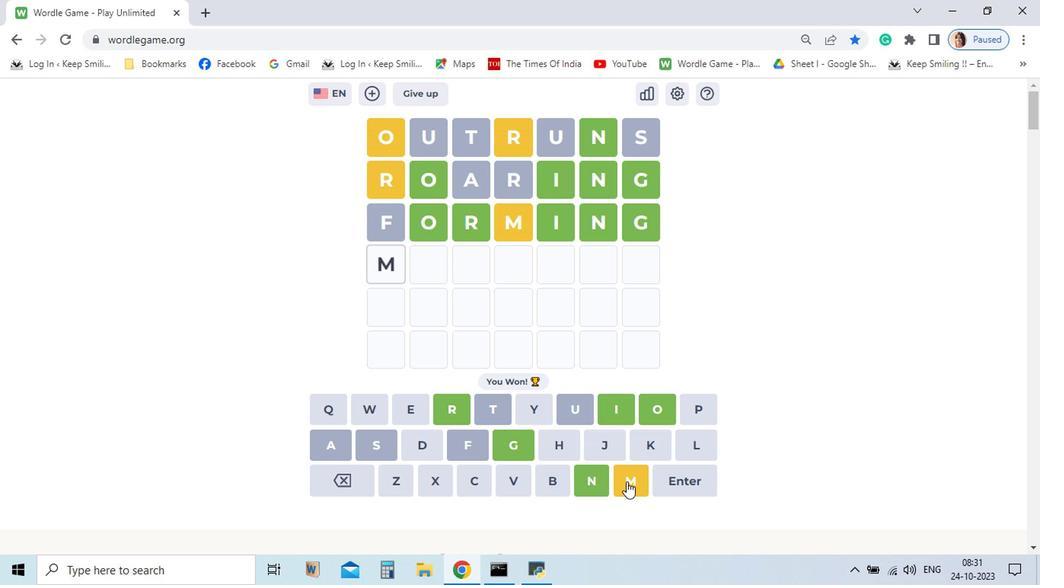 
Action: Mouse pressed left at (569, 465)
Screenshot: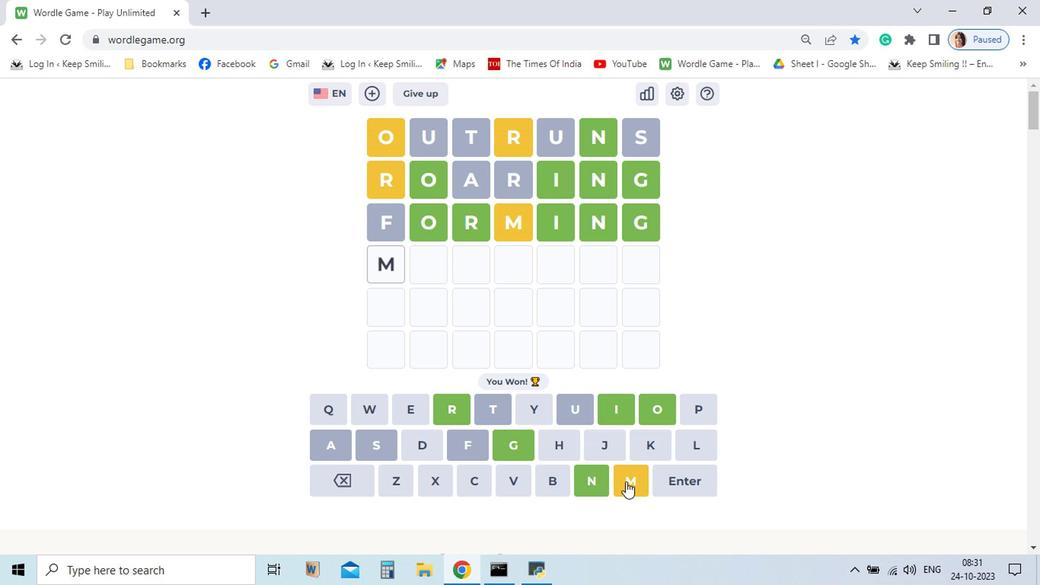 
Action: Mouse moved to (593, 409)
Screenshot: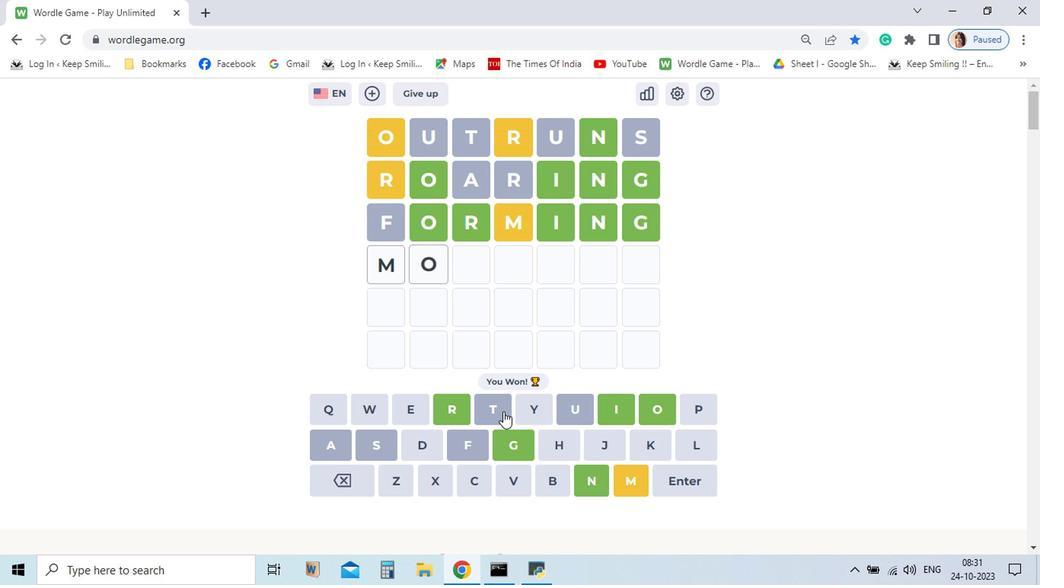 
Action: Mouse pressed left at (593, 409)
Screenshot: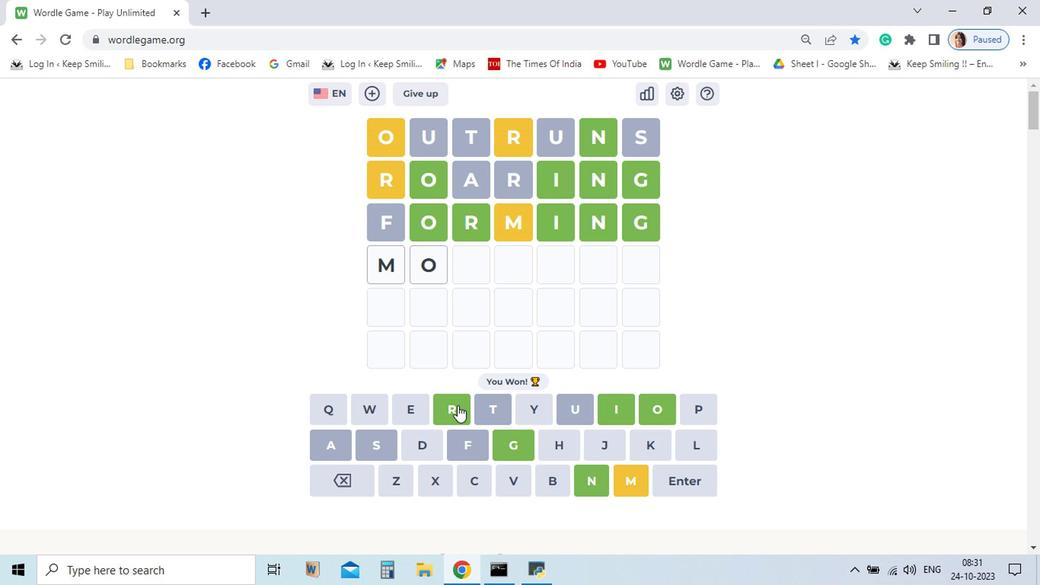 
Action: Mouse moved to (439, 409)
Screenshot: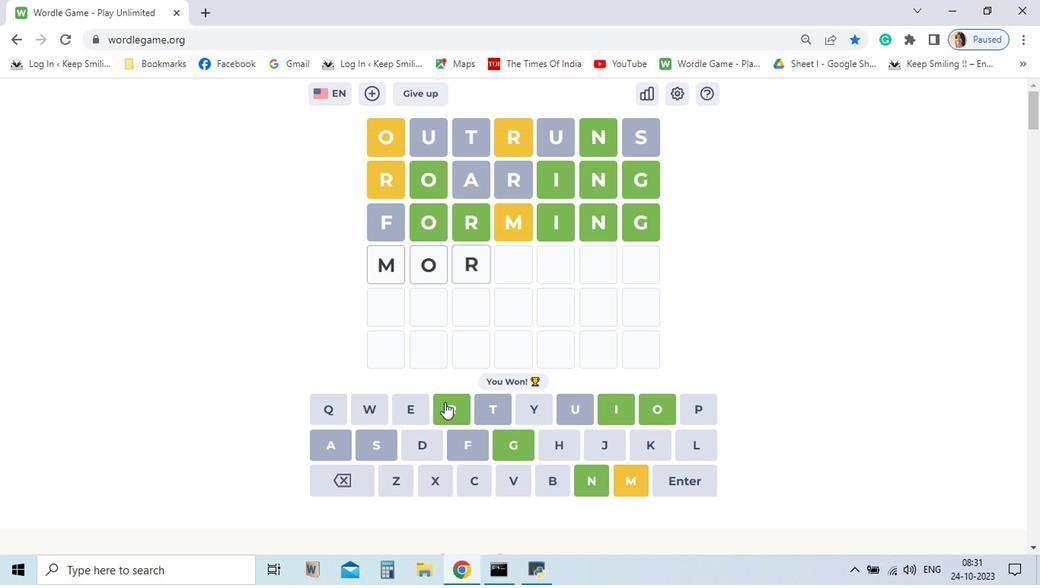 
Action: Mouse pressed left at (439, 409)
Screenshot: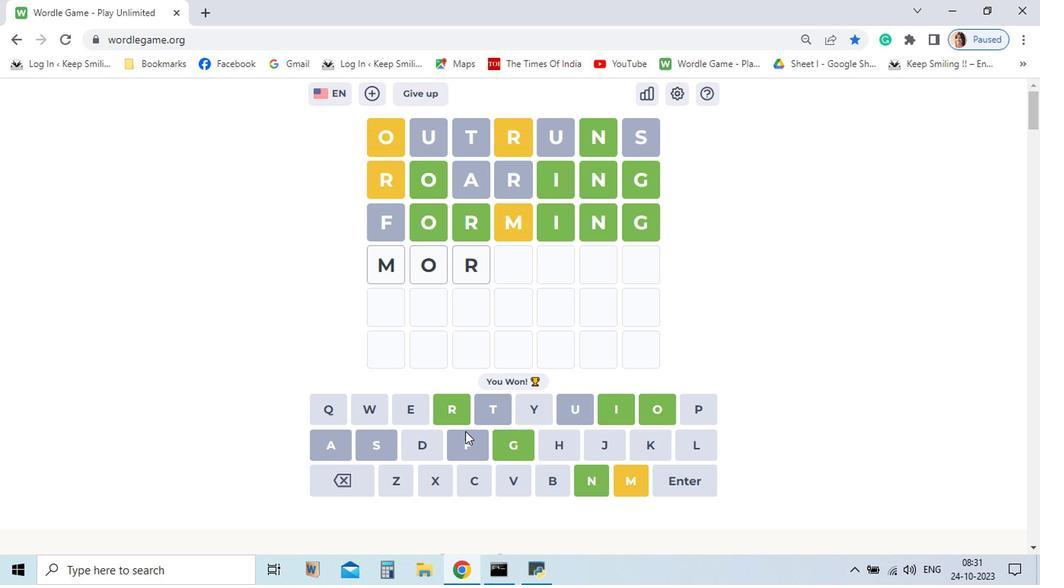 
Action: Mouse moved to (543, 466)
Screenshot: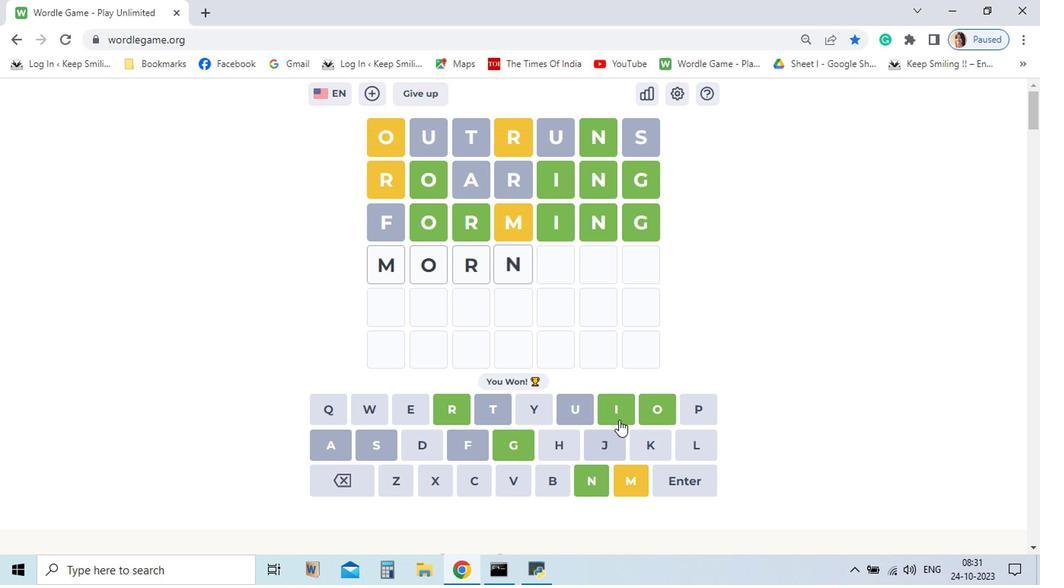 
Action: Mouse pressed left at (543, 466)
Screenshot: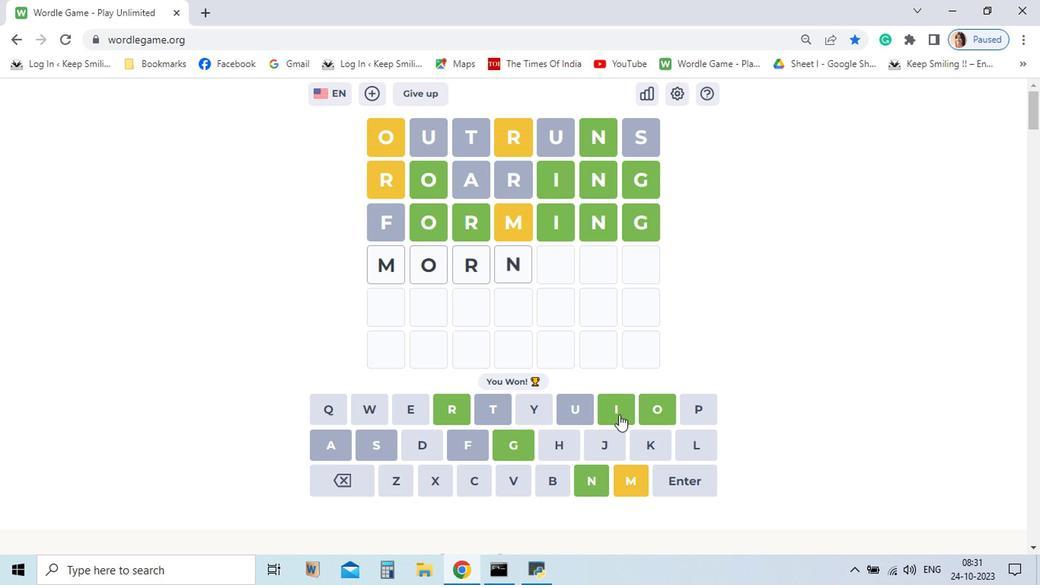 
Action: Mouse moved to (563, 417)
Screenshot: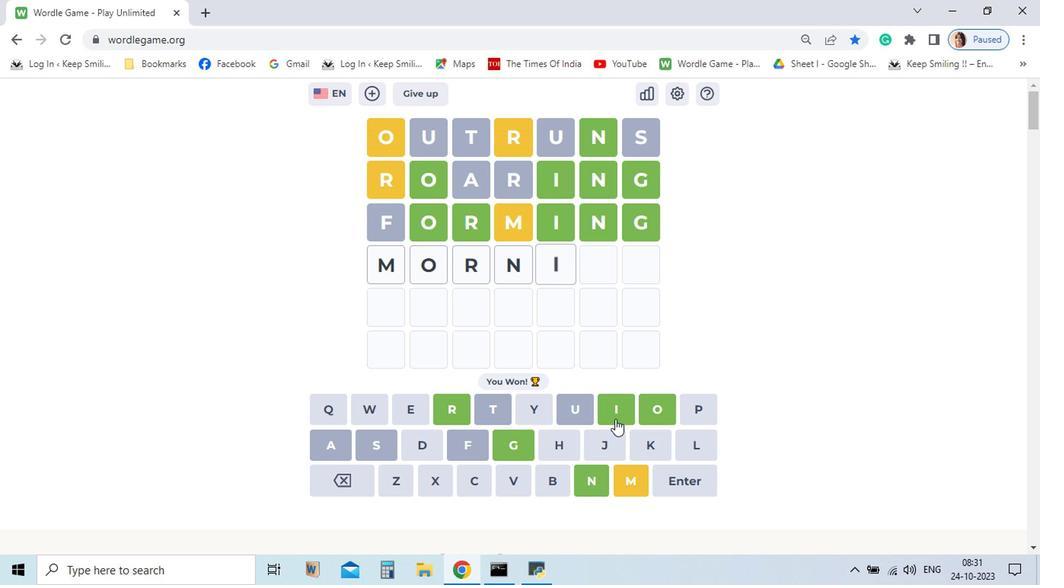 
Action: Mouse pressed left at (563, 417)
Screenshot: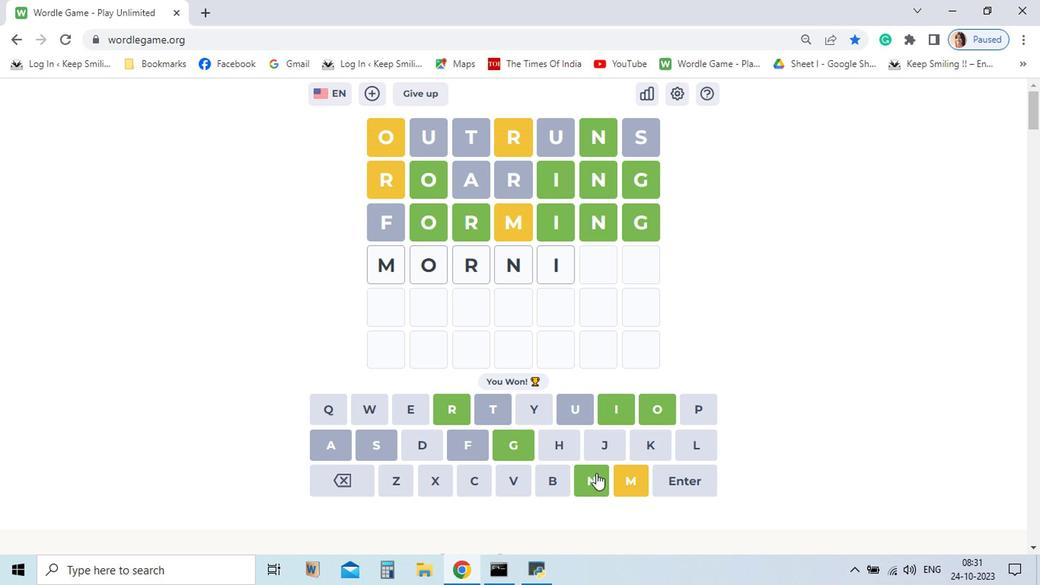 
Action: Mouse moved to (544, 461)
Screenshot: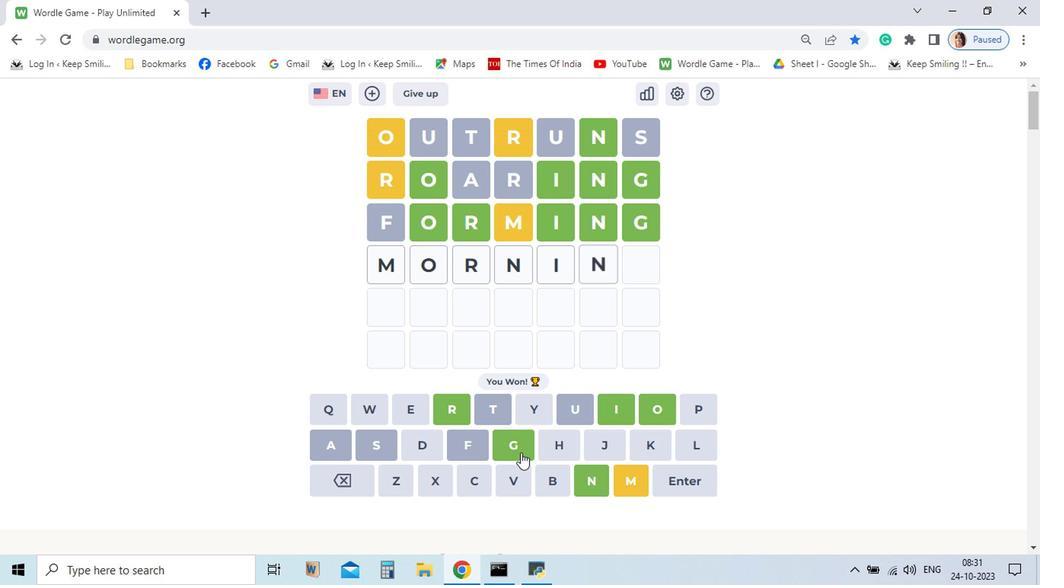 
Action: Mouse pressed left at (544, 461)
Screenshot: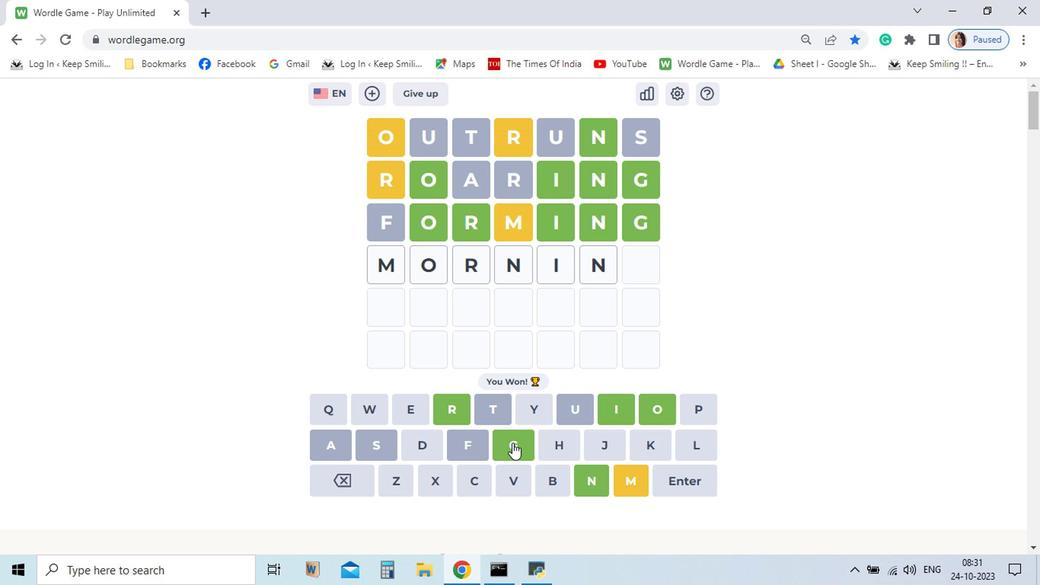 
Action: Mouse moved to (486, 437)
Screenshot: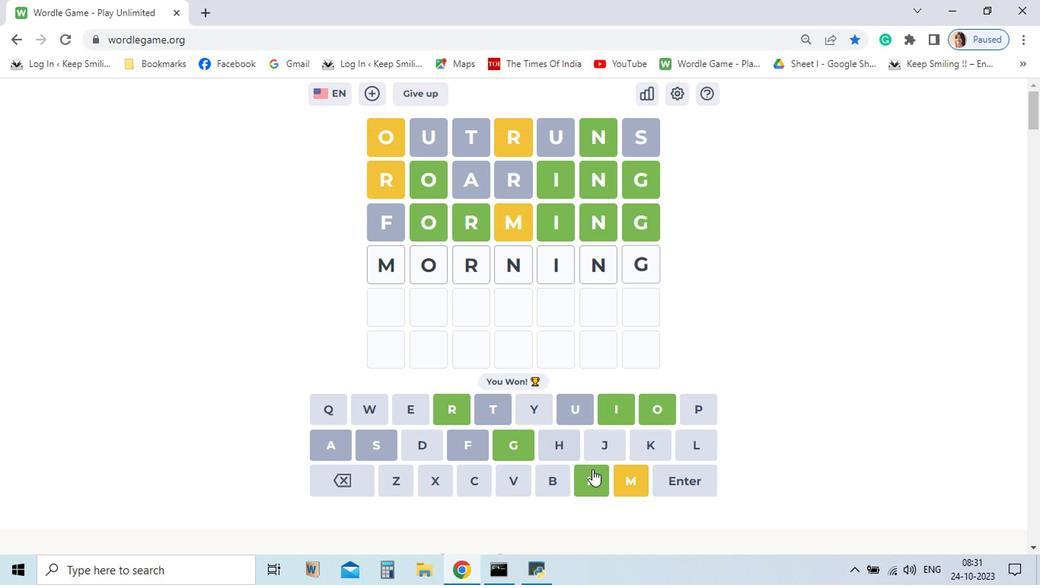 
Action: Mouse pressed left at (486, 437)
Screenshot: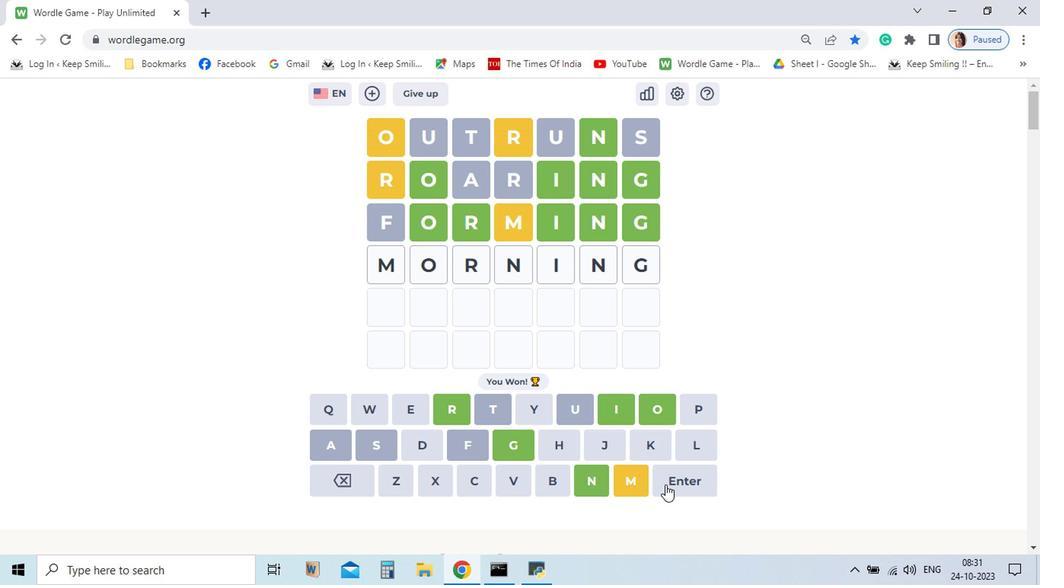 
Action: Mouse moved to (609, 467)
Screenshot: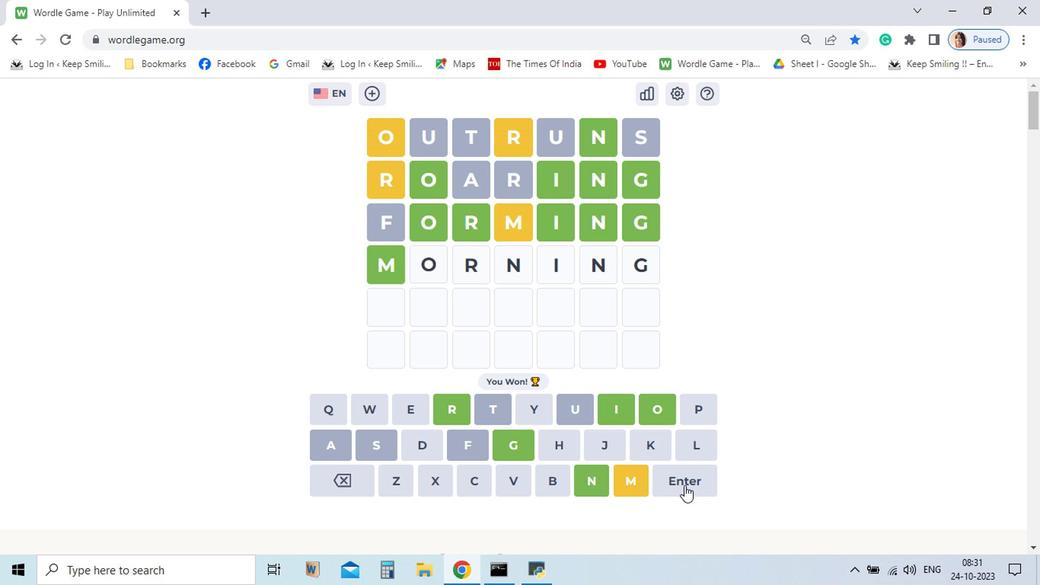 
Action: Mouse pressed left at (609, 467)
Screenshot: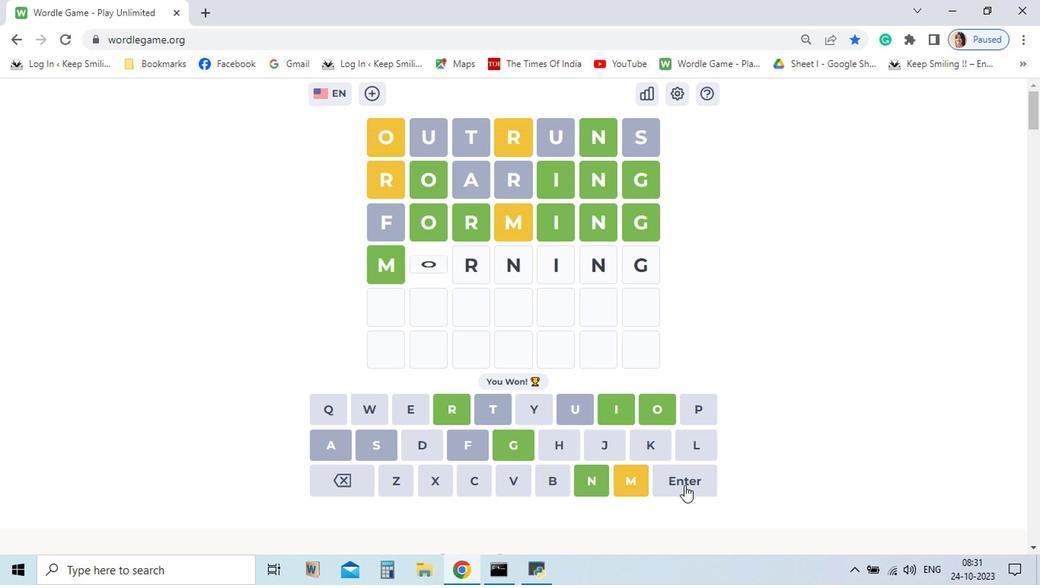 
Action: Mouse moved to (564, 259)
Screenshot: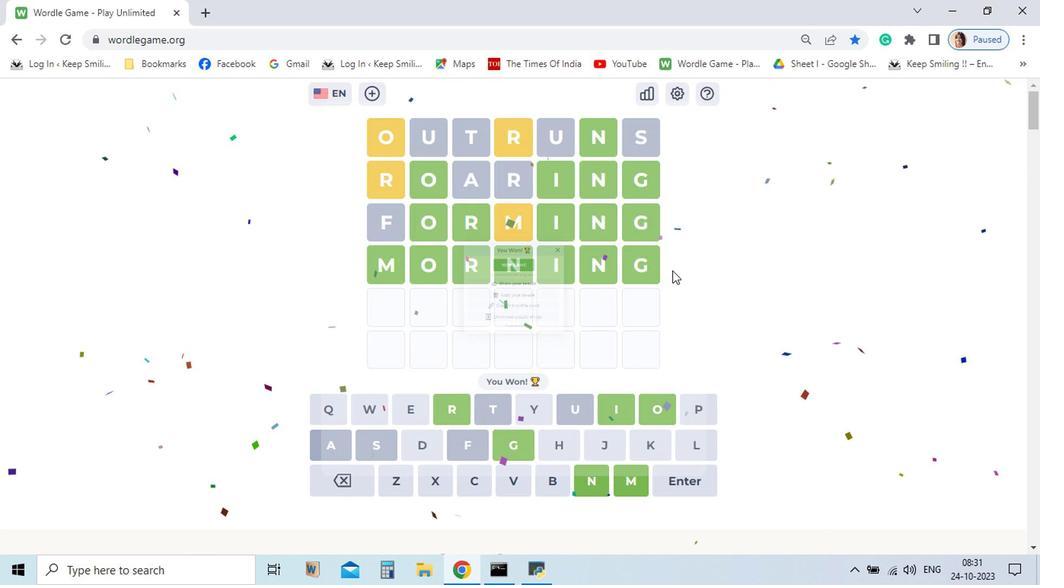 
Action: Mouse pressed left at (564, 259)
Screenshot: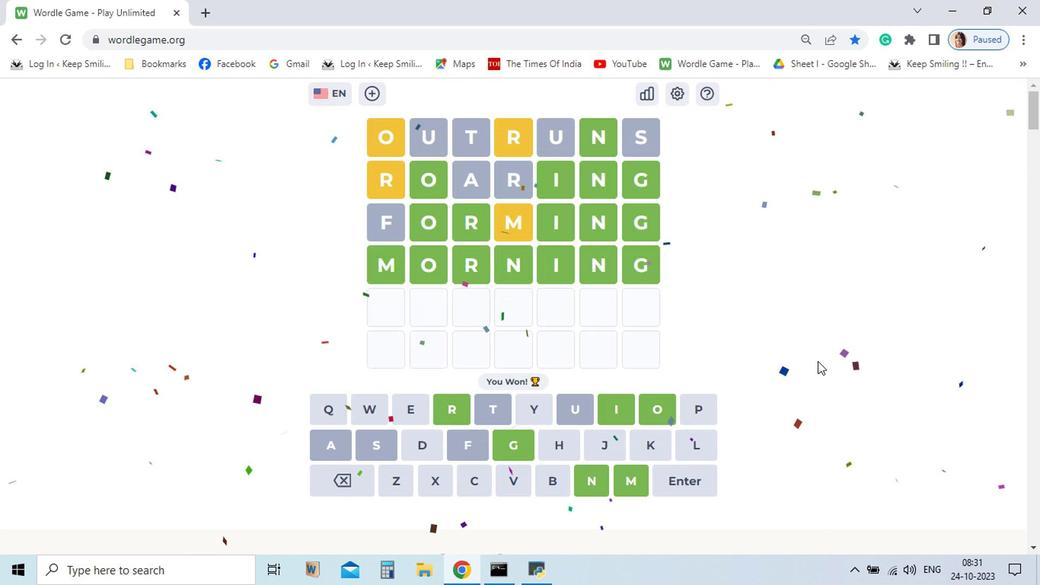 
Action: Mouse moved to (732, 393)
Screenshot: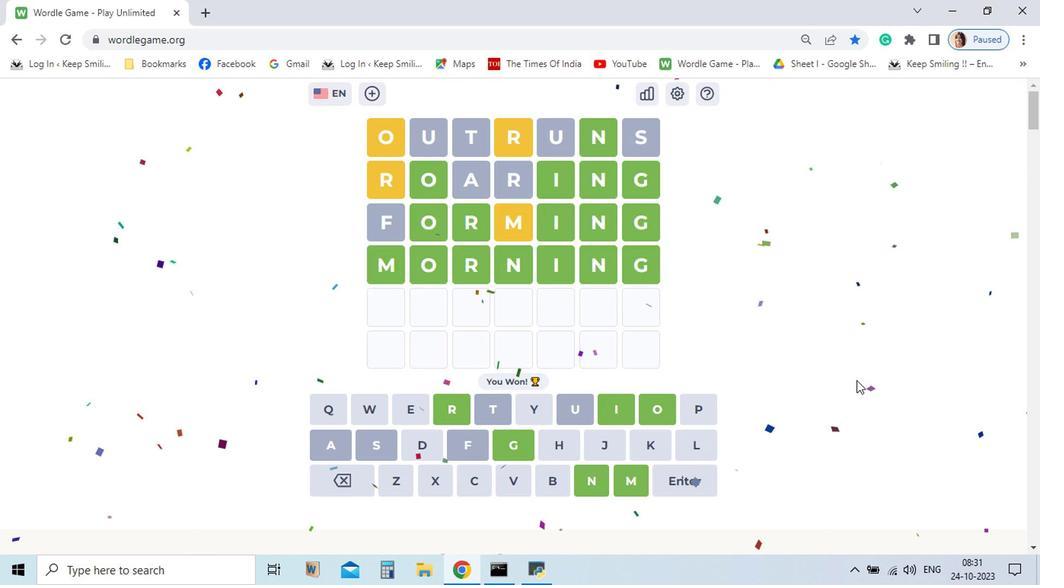
